 Task: Look for space in Velikiye Luki, Russia from 5th July, 2023 to 11th July, 2023 for 2 adults in price range Rs.8000 to Rs.16000. Place can be entire place with 2 bedrooms having 2 beds and 1 bathroom. Property type can be house, flat, guest house. Booking option can be shelf check-in. Required host language is English.
Action: Mouse pressed left at (411, 100)
Screenshot: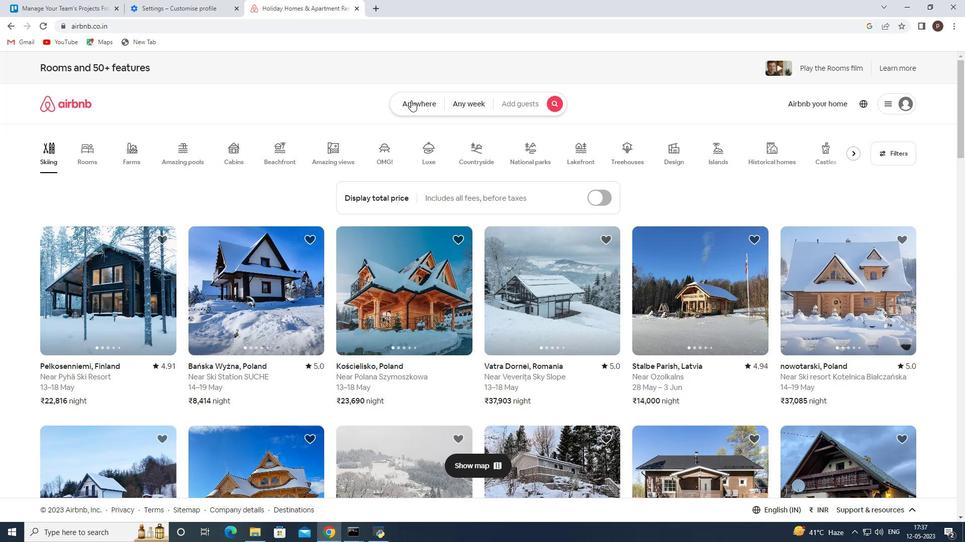 
Action: Mouse moved to (341, 141)
Screenshot: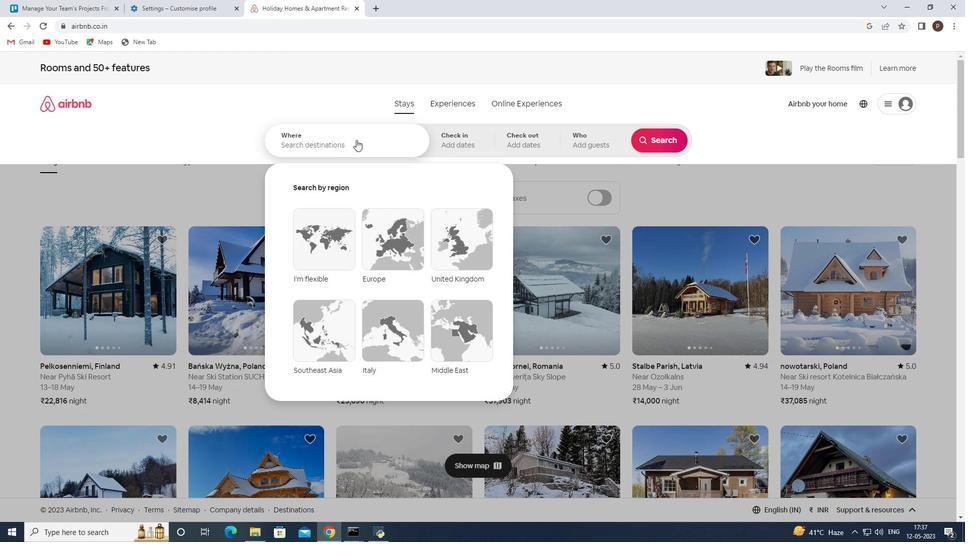 
Action: Mouse pressed left at (341, 141)
Screenshot: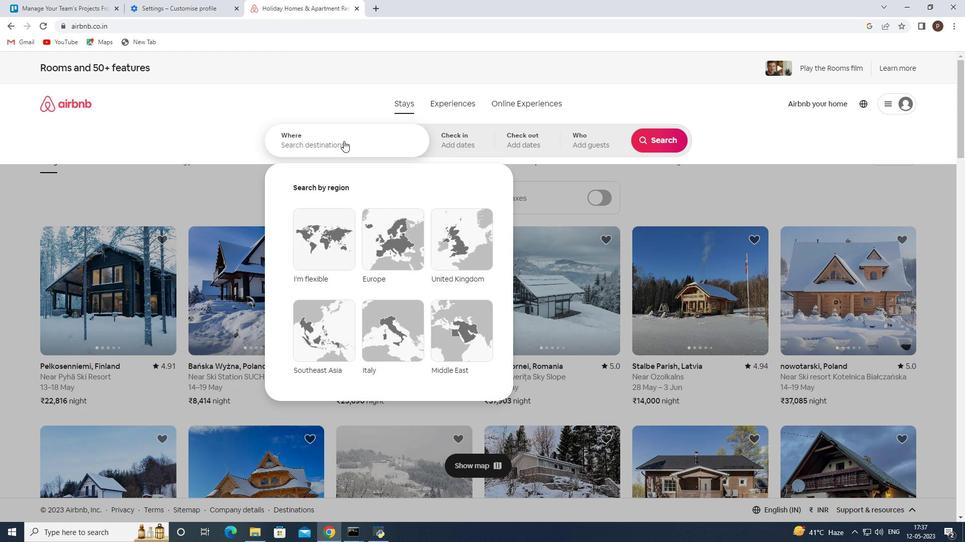 
Action: Mouse moved to (341, 141)
Screenshot: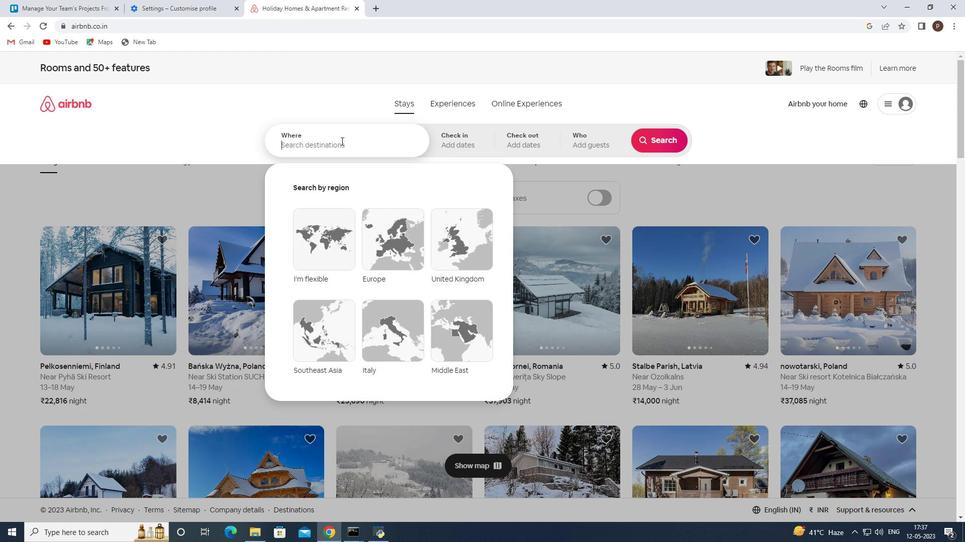 
Action: Key pressed <Key.caps_lock>V<Key.caps_lock>elikiye<Key.space><Key.caps_lock>L<Key.caps_lock>uki
Screenshot: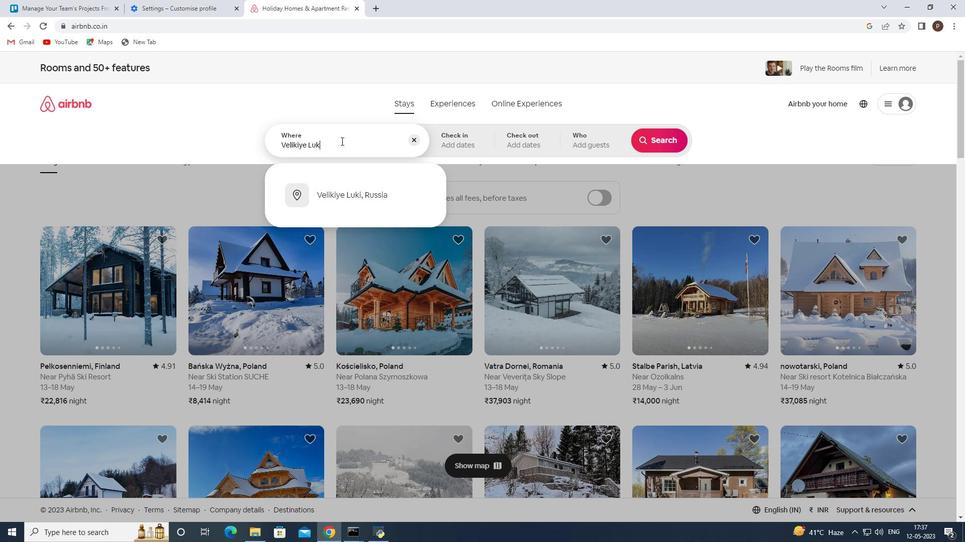
Action: Mouse moved to (343, 194)
Screenshot: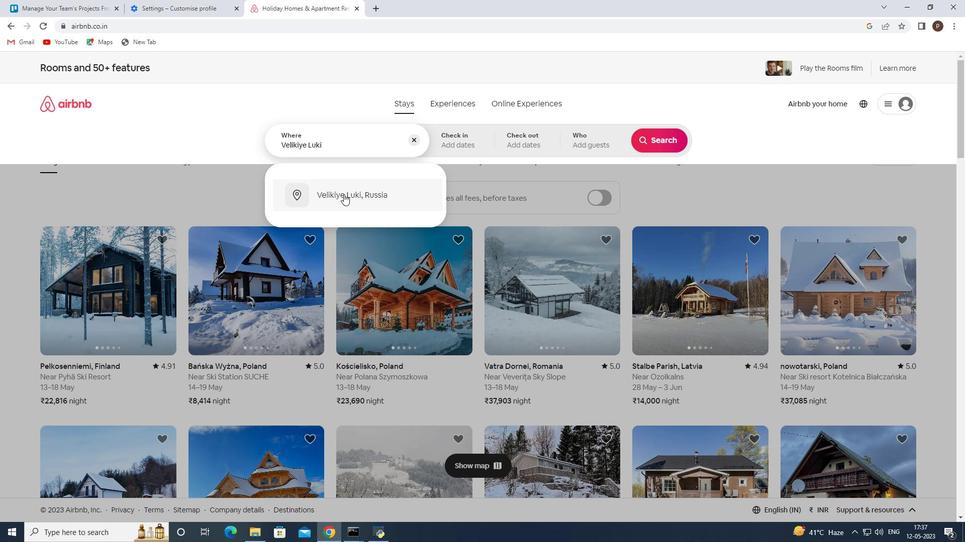 
Action: Mouse pressed left at (343, 194)
Screenshot: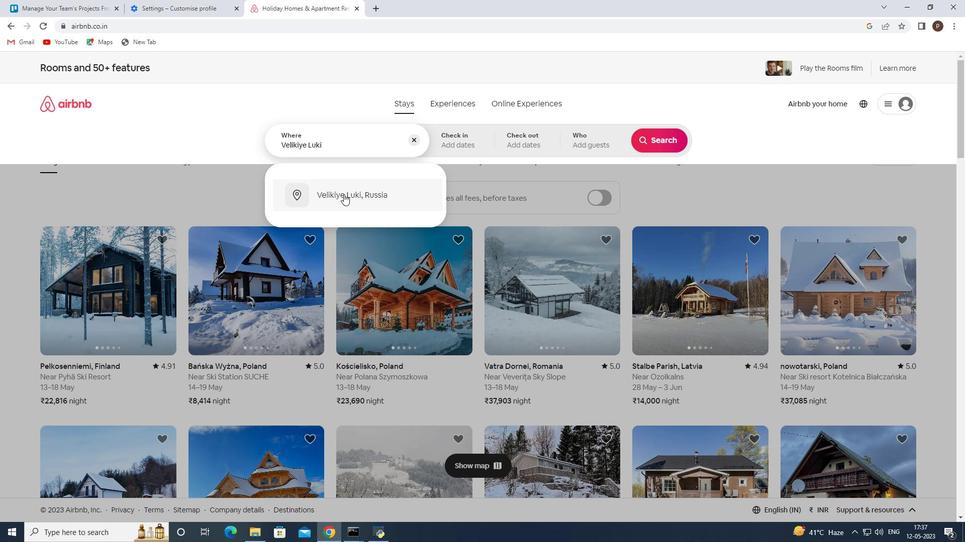 
Action: Mouse moved to (651, 220)
Screenshot: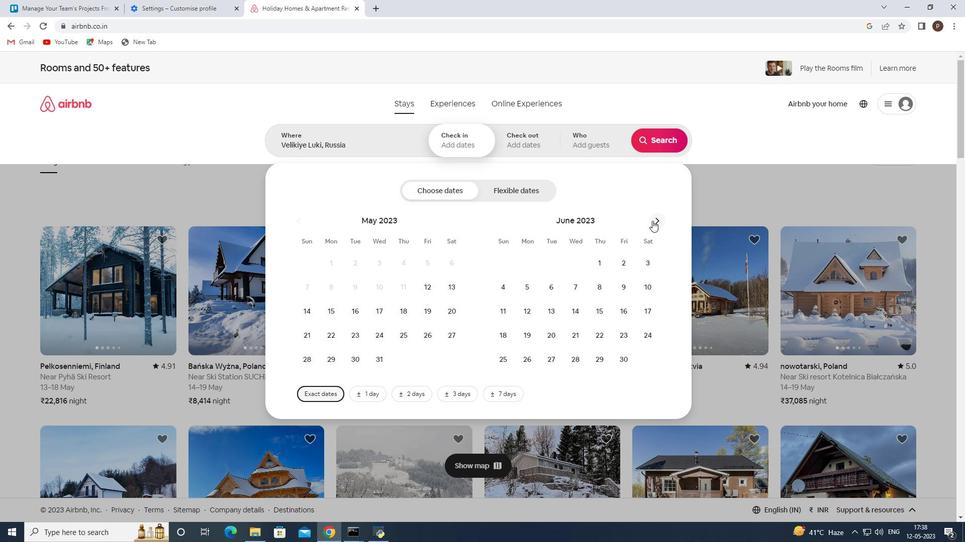 
Action: Mouse pressed left at (651, 220)
Screenshot: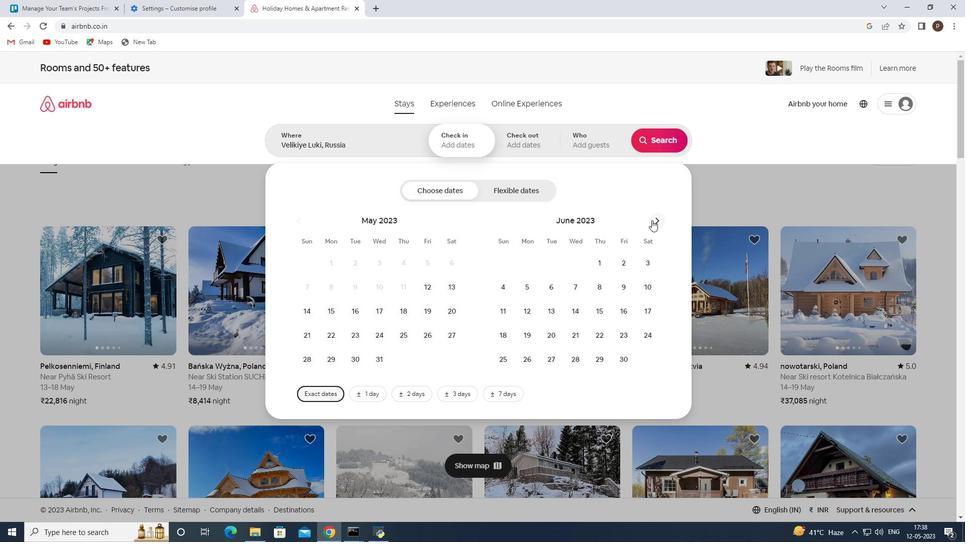 
Action: Mouse moved to (577, 284)
Screenshot: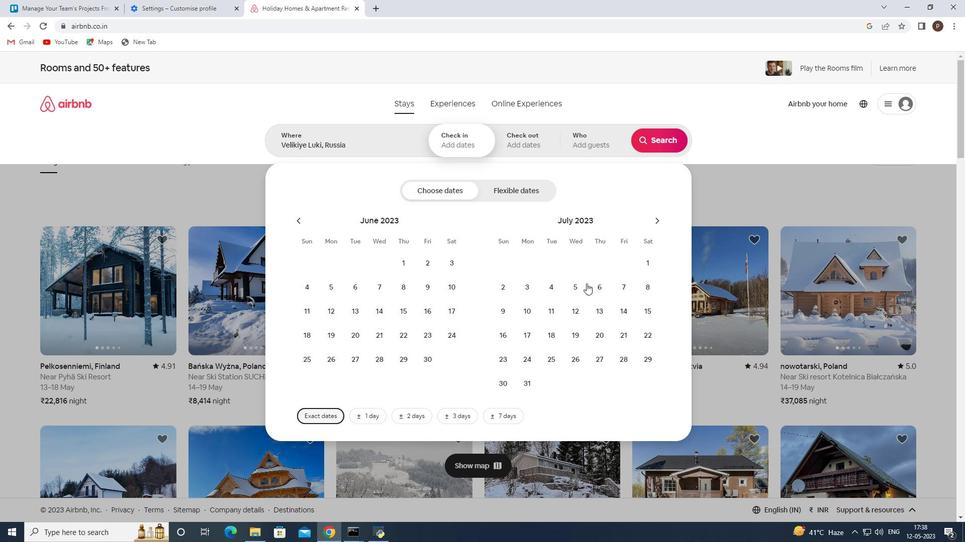 
Action: Mouse pressed left at (577, 284)
Screenshot: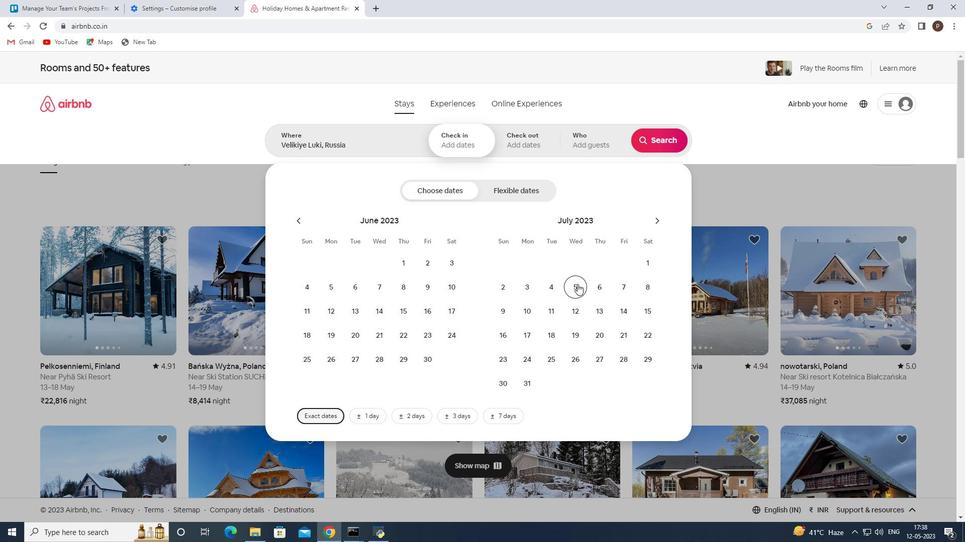 
Action: Mouse moved to (551, 310)
Screenshot: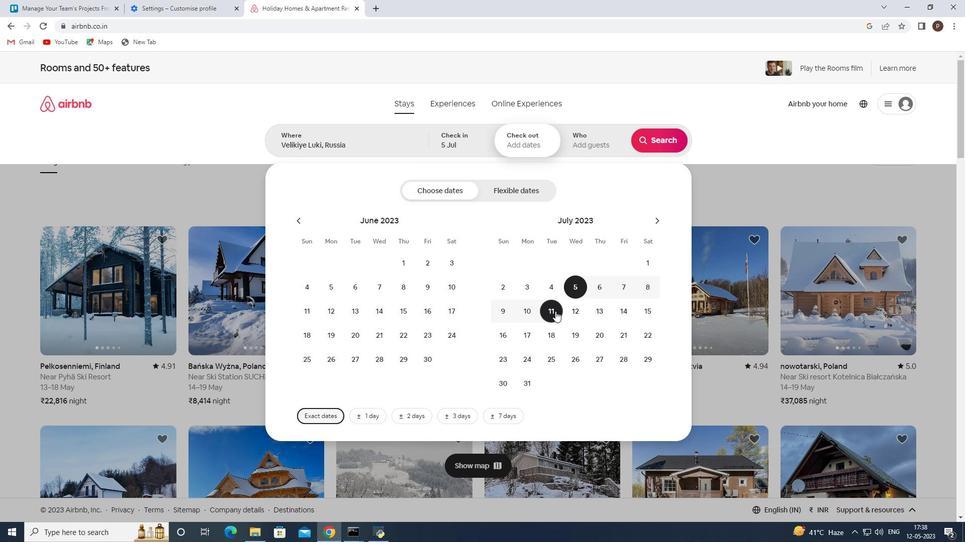 
Action: Mouse pressed left at (551, 310)
Screenshot: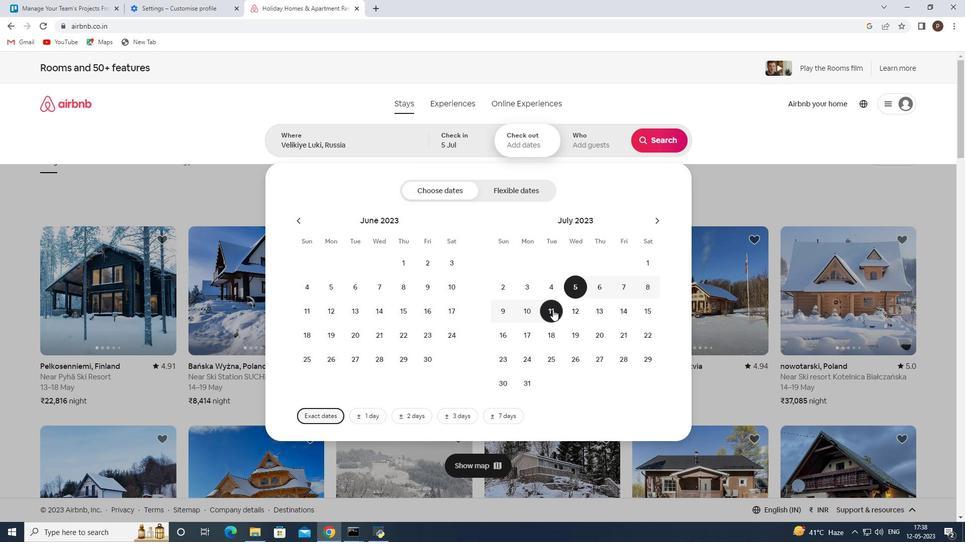 
Action: Mouse moved to (582, 143)
Screenshot: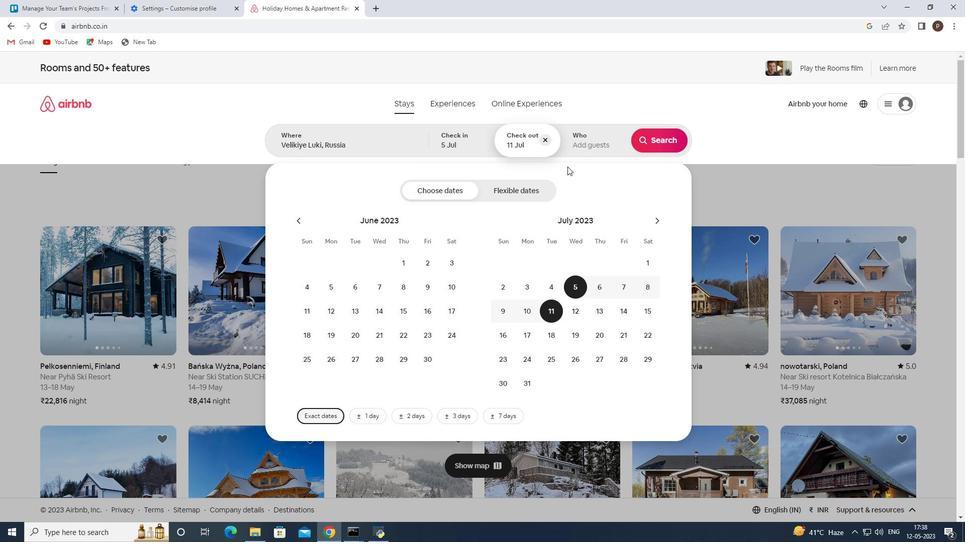 
Action: Mouse pressed left at (582, 143)
Screenshot: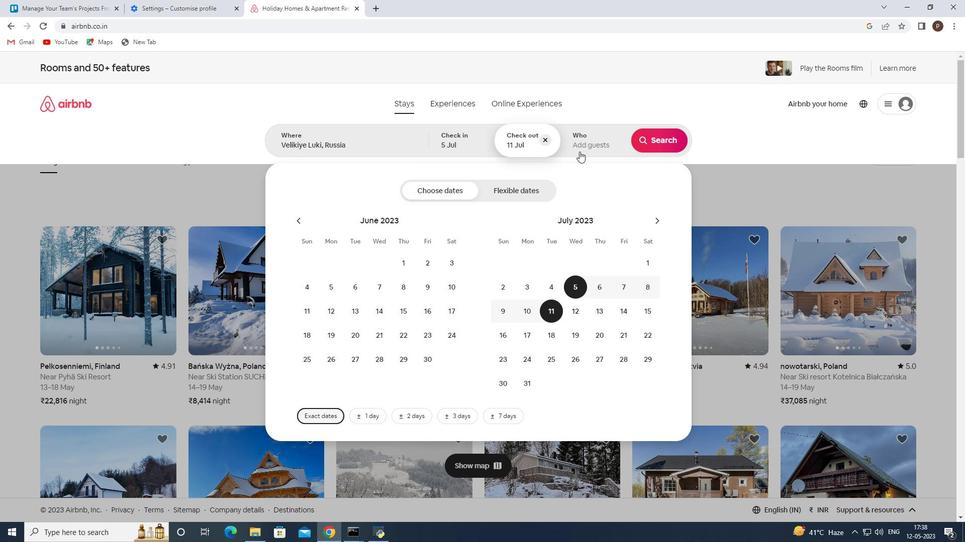 
Action: Mouse moved to (663, 188)
Screenshot: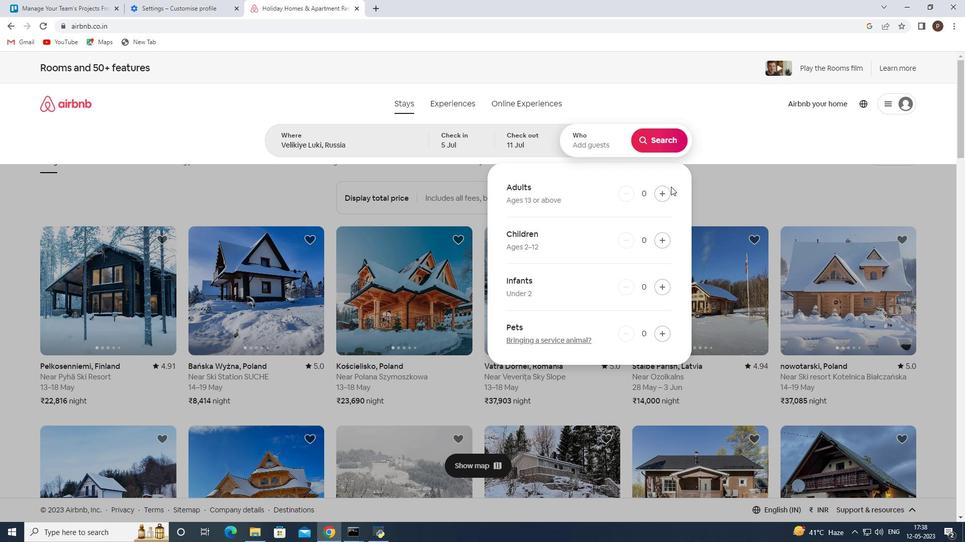 
Action: Mouse pressed left at (663, 188)
Screenshot: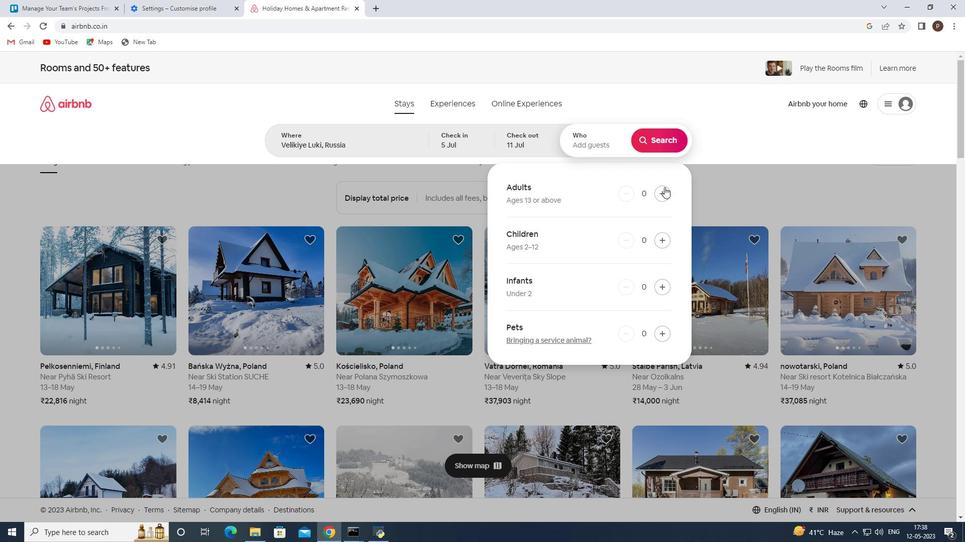 
Action: Mouse pressed left at (663, 188)
Screenshot: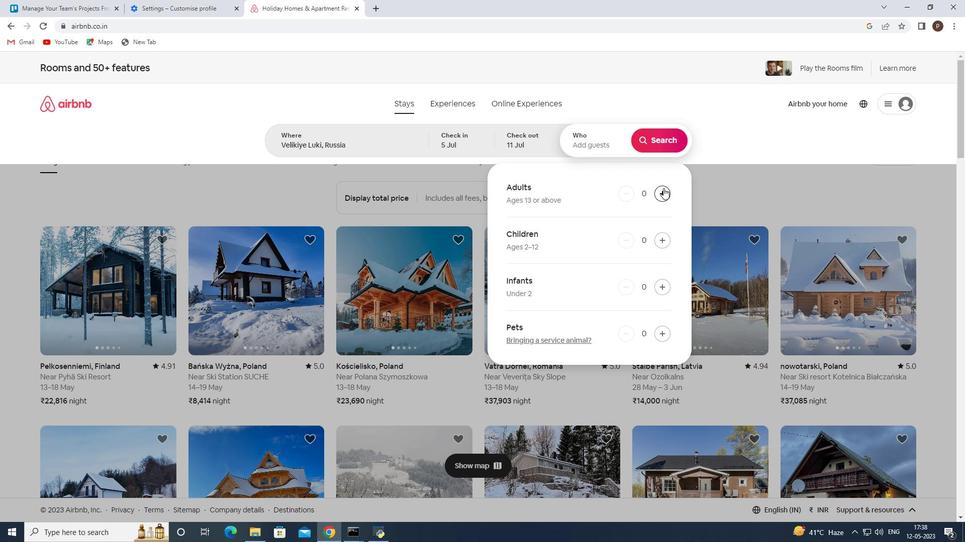 
Action: Mouse moved to (659, 139)
Screenshot: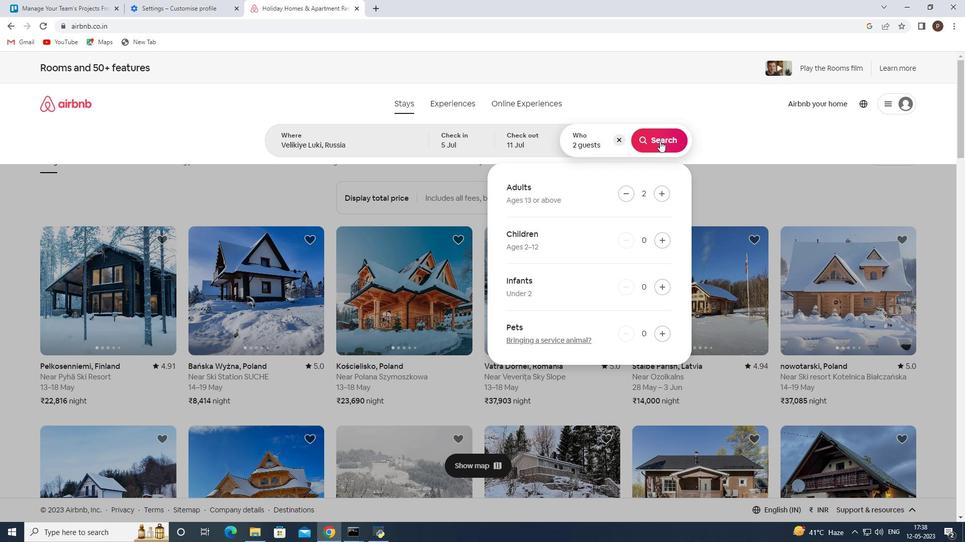 
Action: Mouse pressed left at (659, 139)
Screenshot: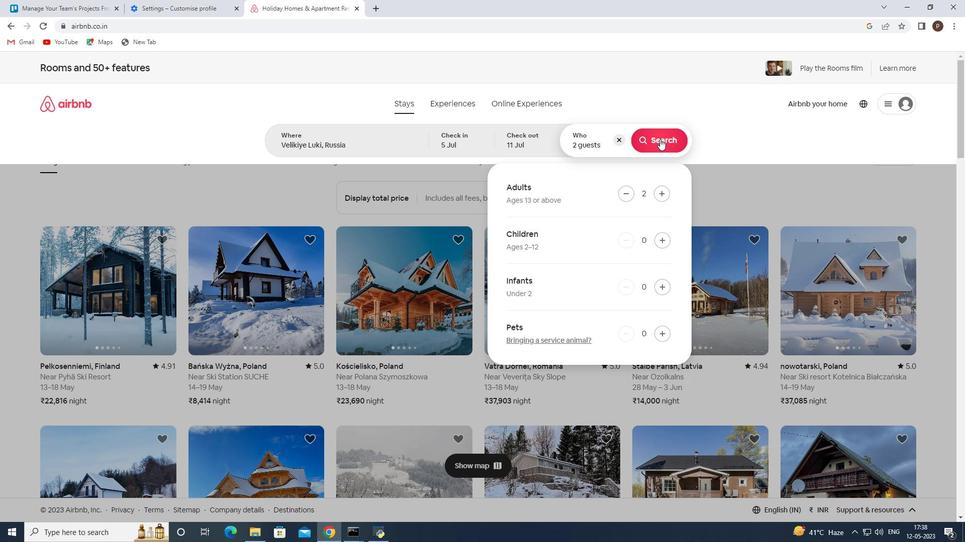 
Action: Mouse moved to (906, 110)
Screenshot: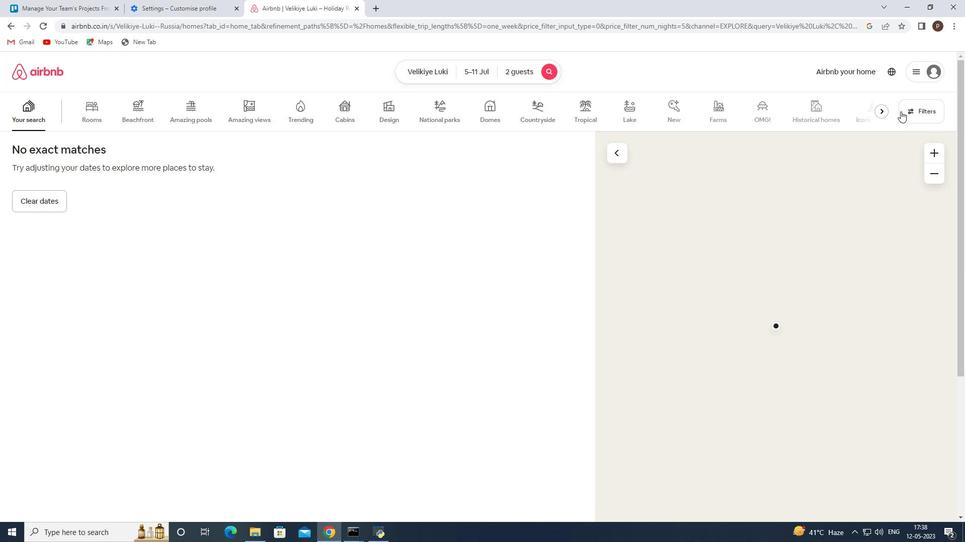 
Action: Mouse pressed left at (906, 110)
Screenshot: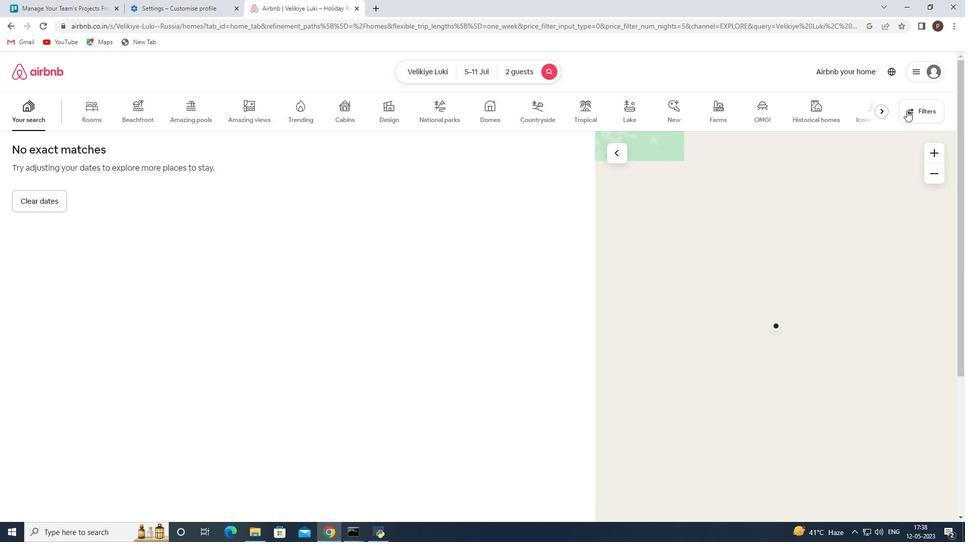 
Action: Mouse moved to (338, 360)
Screenshot: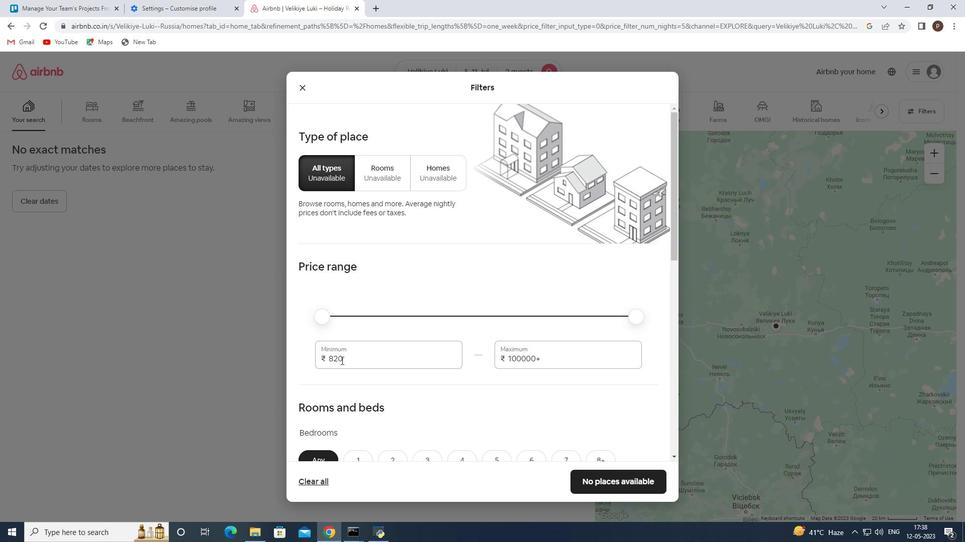 
Action: Mouse pressed left at (338, 360)
Screenshot: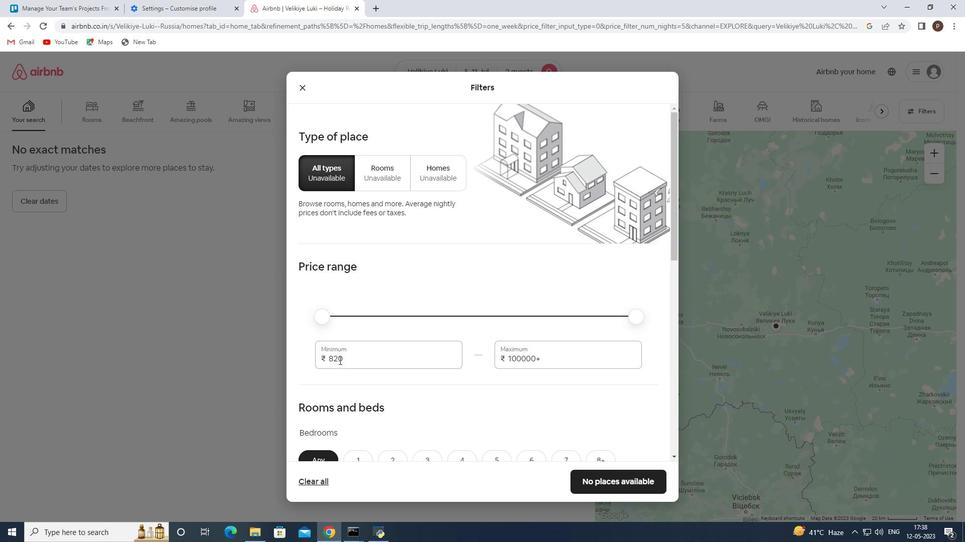 
Action: Mouse pressed left at (338, 360)
Screenshot: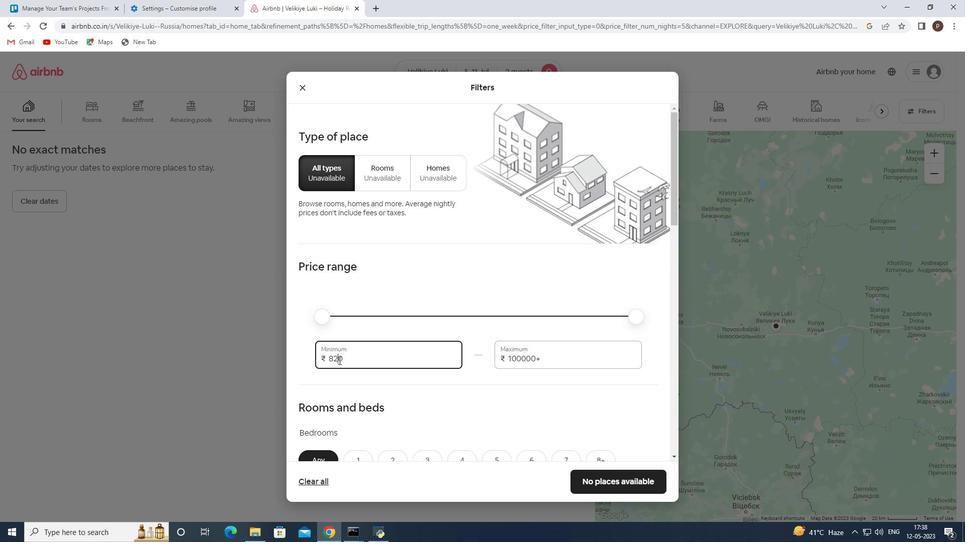 
Action: Key pressed 8000<Key.tab>16000
Screenshot: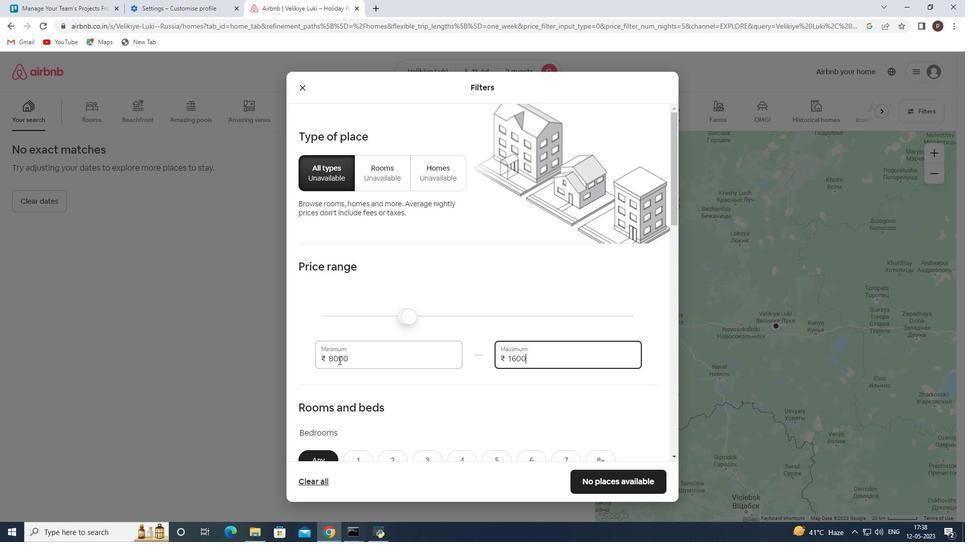 
Action: Mouse moved to (346, 362)
Screenshot: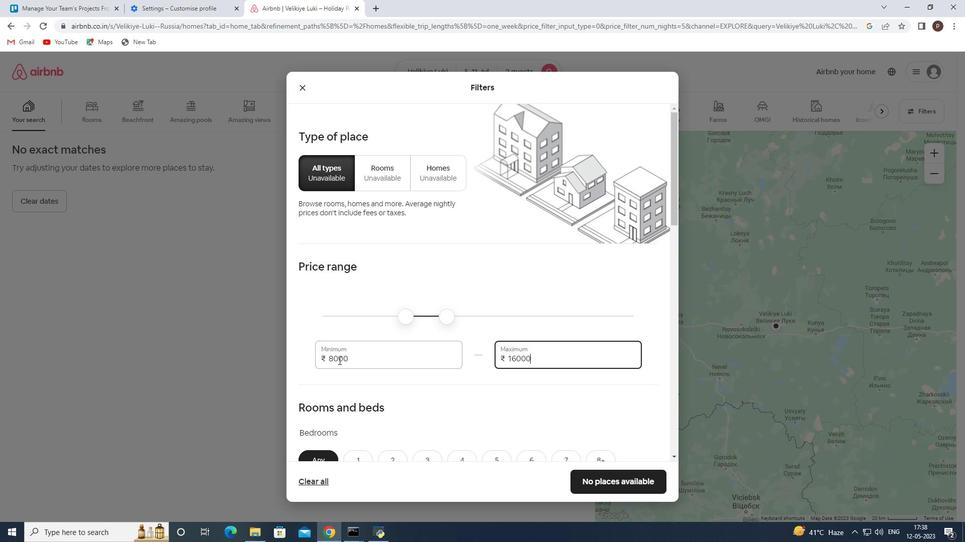 
Action: Mouse scrolled (346, 362) with delta (0, 0)
Screenshot: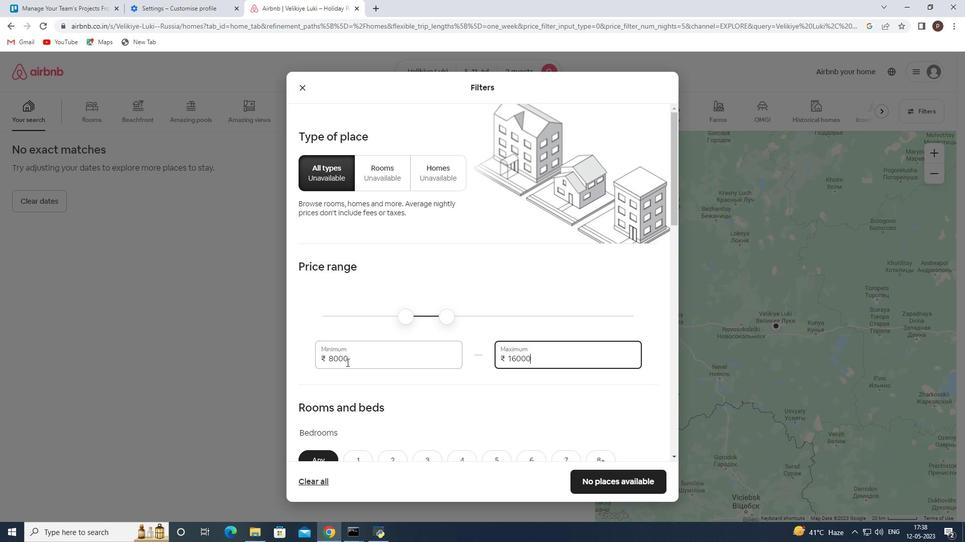 
Action: Mouse scrolled (346, 362) with delta (0, 0)
Screenshot: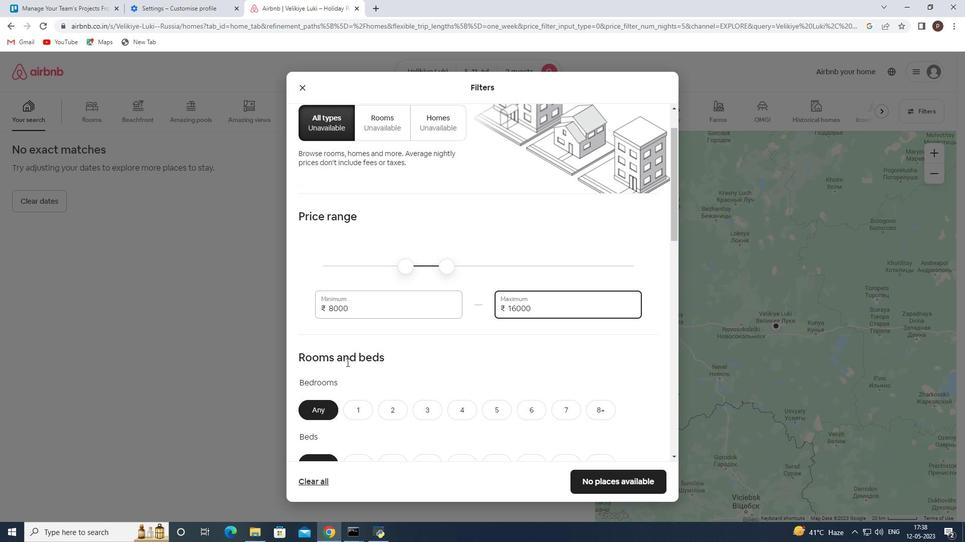 
Action: Mouse scrolled (346, 362) with delta (0, 0)
Screenshot: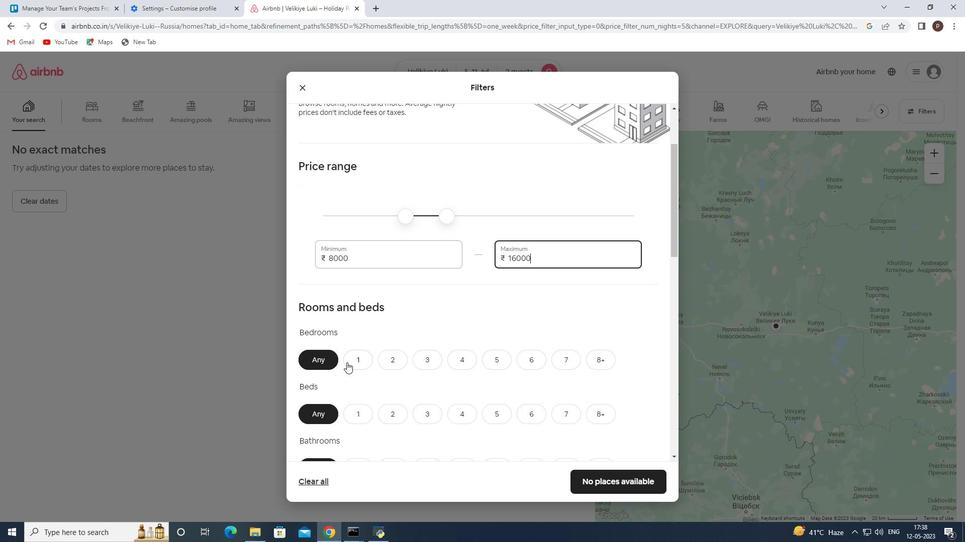 
Action: Mouse moved to (389, 308)
Screenshot: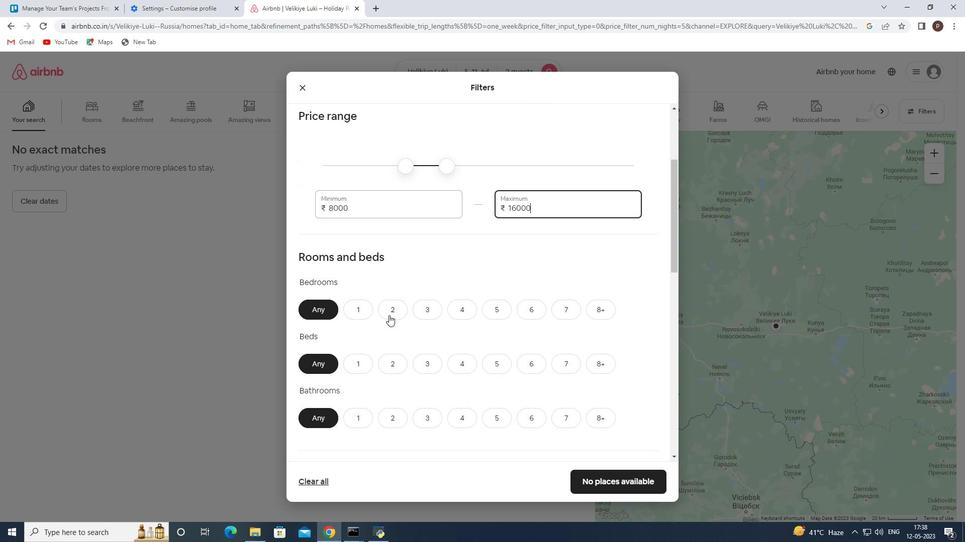 
Action: Mouse pressed left at (389, 308)
Screenshot: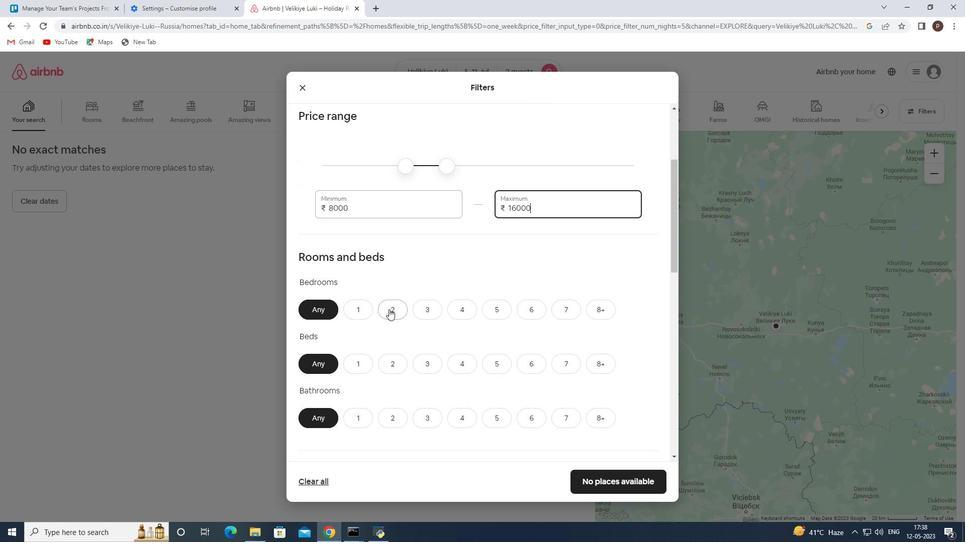 
Action: Mouse moved to (390, 363)
Screenshot: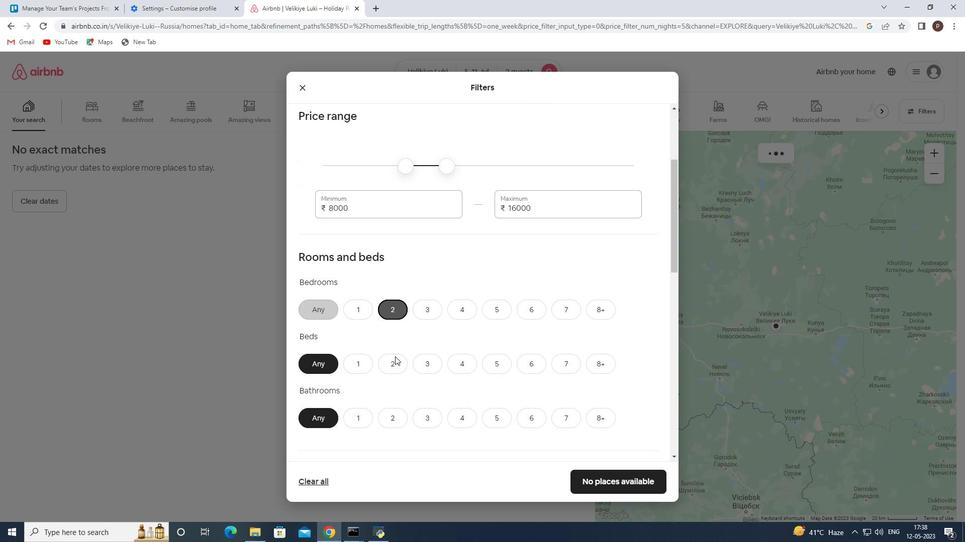 
Action: Mouse pressed left at (390, 363)
Screenshot: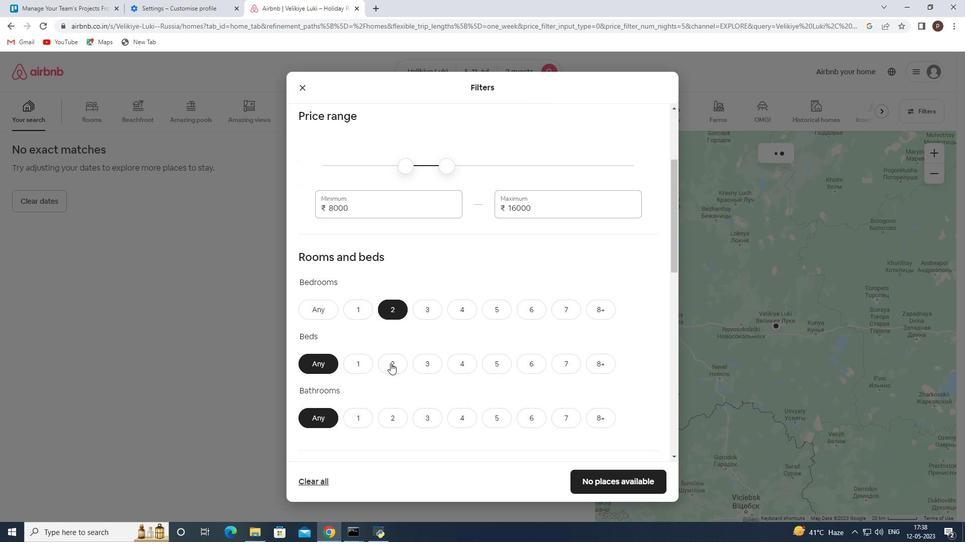
Action: Mouse moved to (355, 413)
Screenshot: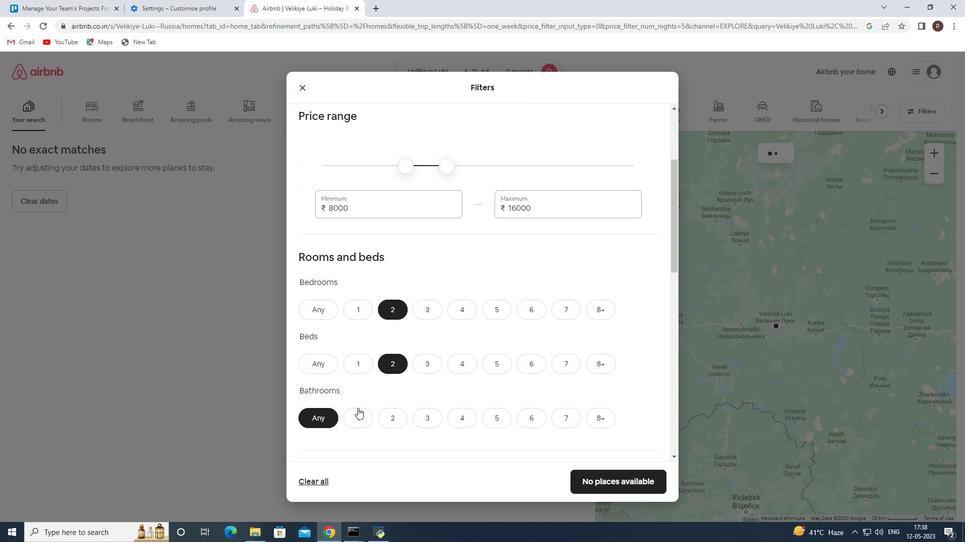 
Action: Mouse pressed left at (355, 413)
Screenshot: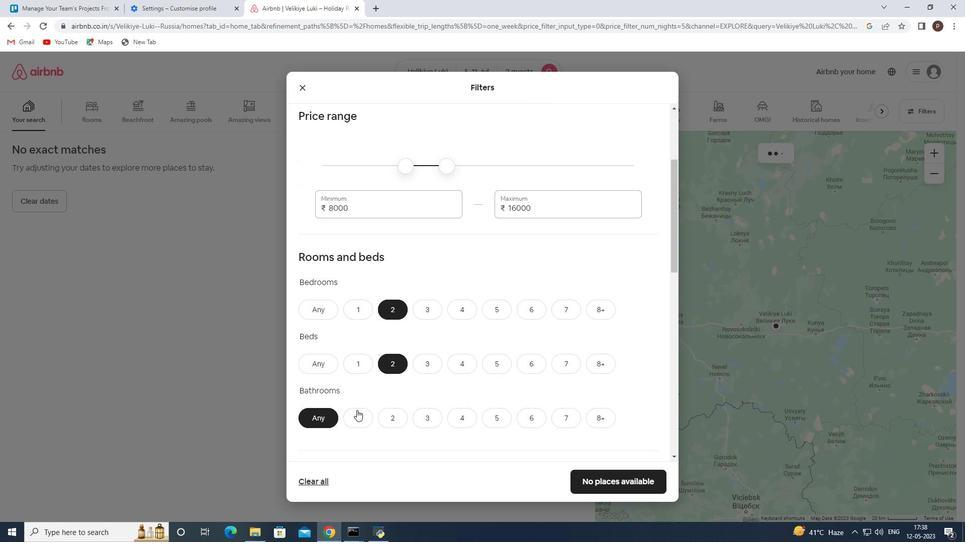 
Action: Mouse scrolled (355, 413) with delta (0, 0)
Screenshot: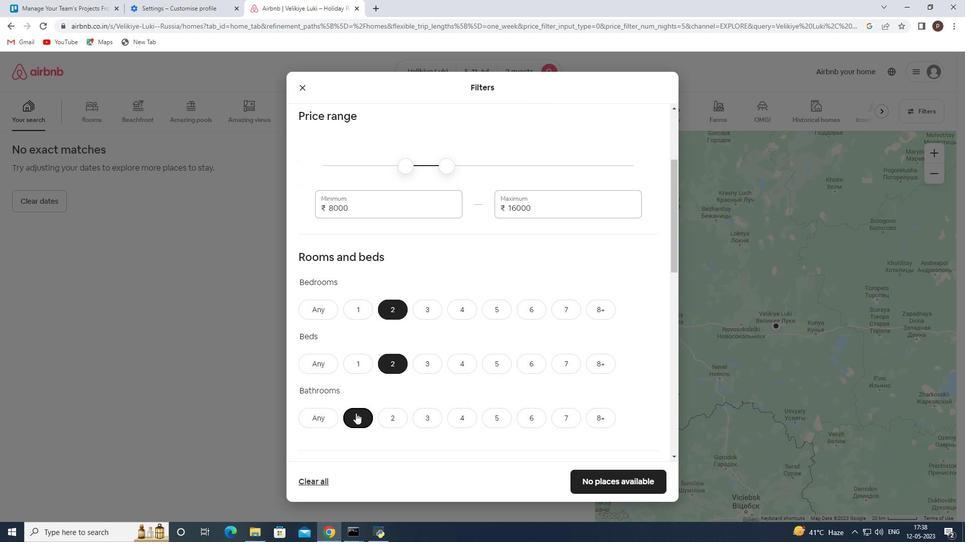 
Action: Mouse scrolled (355, 413) with delta (0, 0)
Screenshot: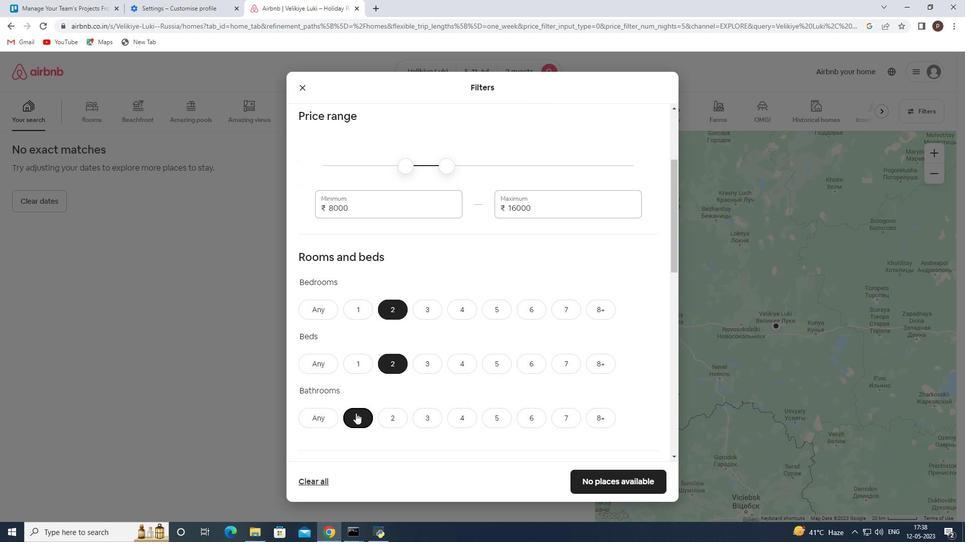
Action: Mouse moved to (417, 352)
Screenshot: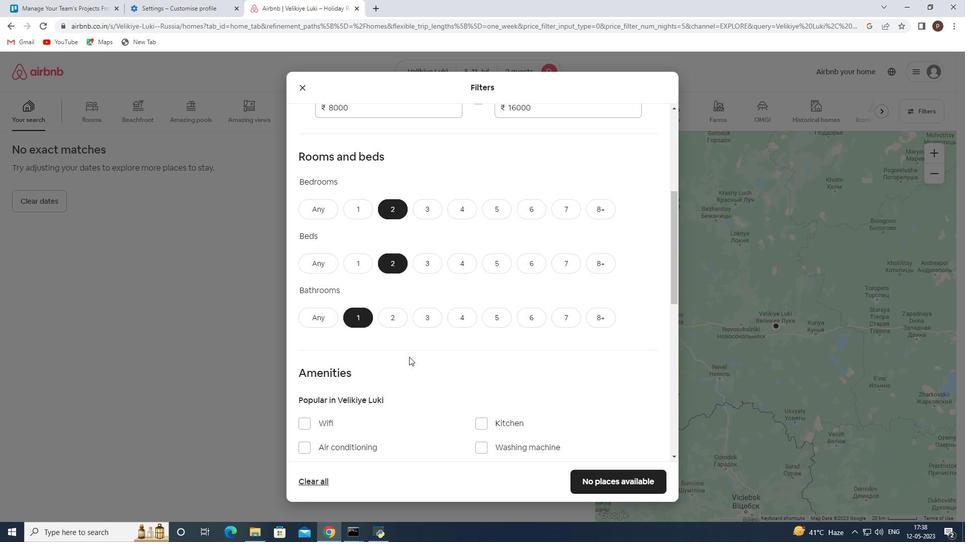 
Action: Mouse scrolled (417, 351) with delta (0, 0)
Screenshot: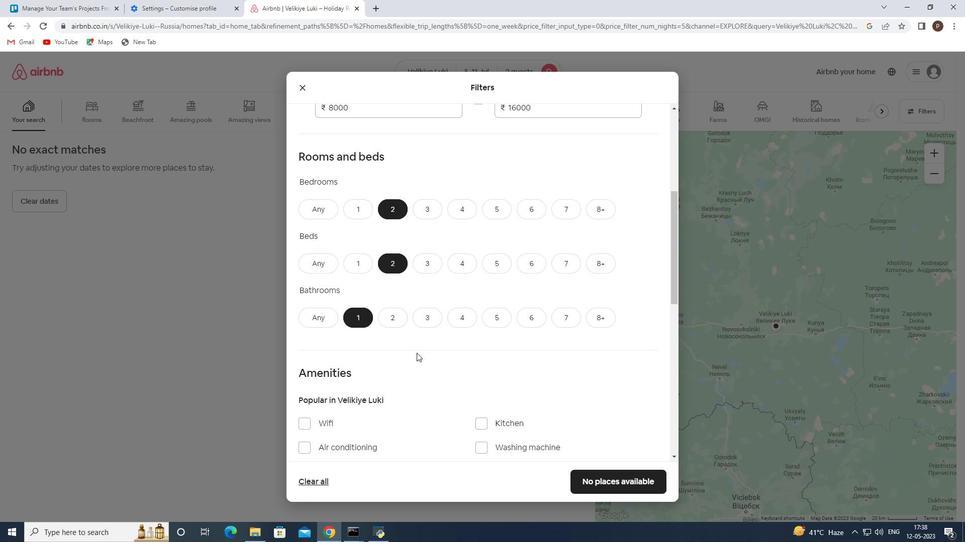
Action: Mouse scrolled (417, 351) with delta (0, 0)
Screenshot: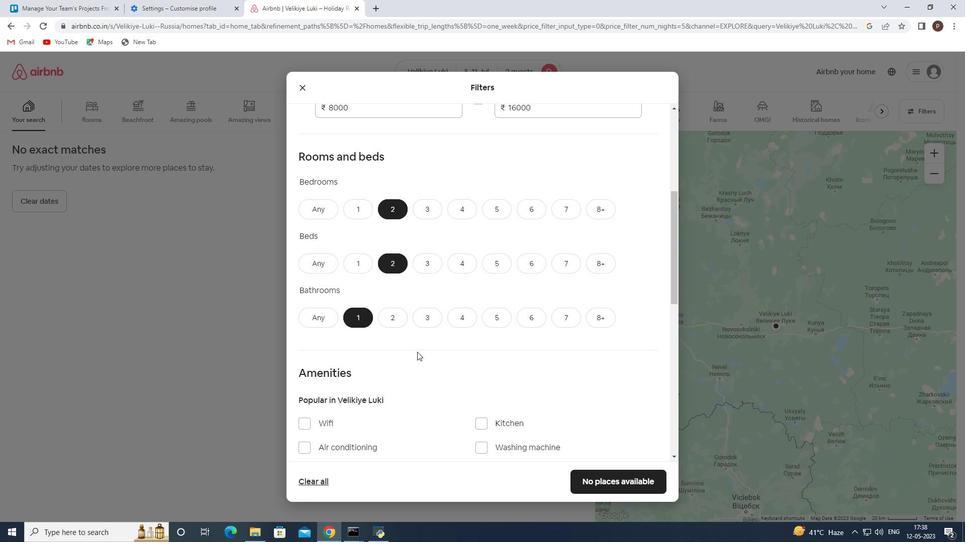 
Action: Mouse scrolled (417, 351) with delta (0, 0)
Screenshot: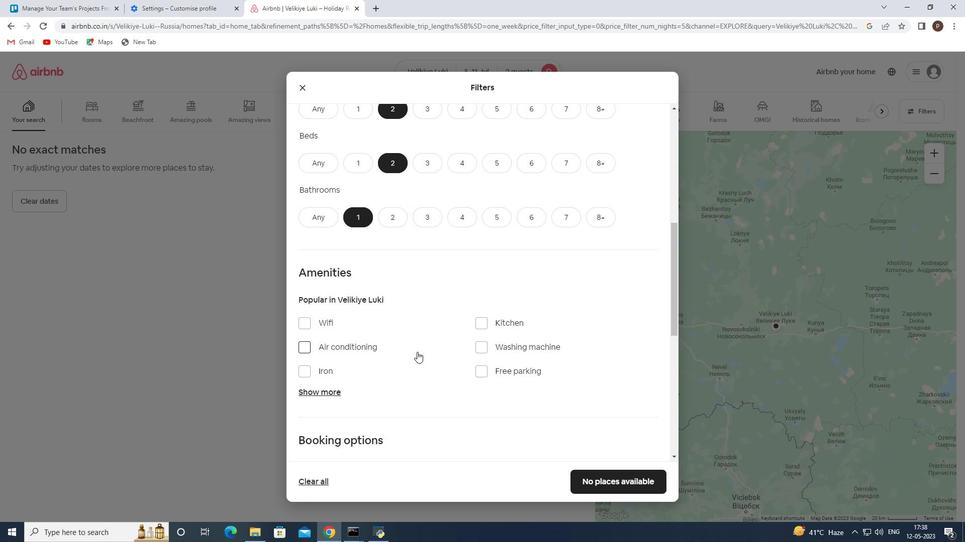 
Action: Mouse scrolled (417, 351) with delta (0, 0)
Screenshot: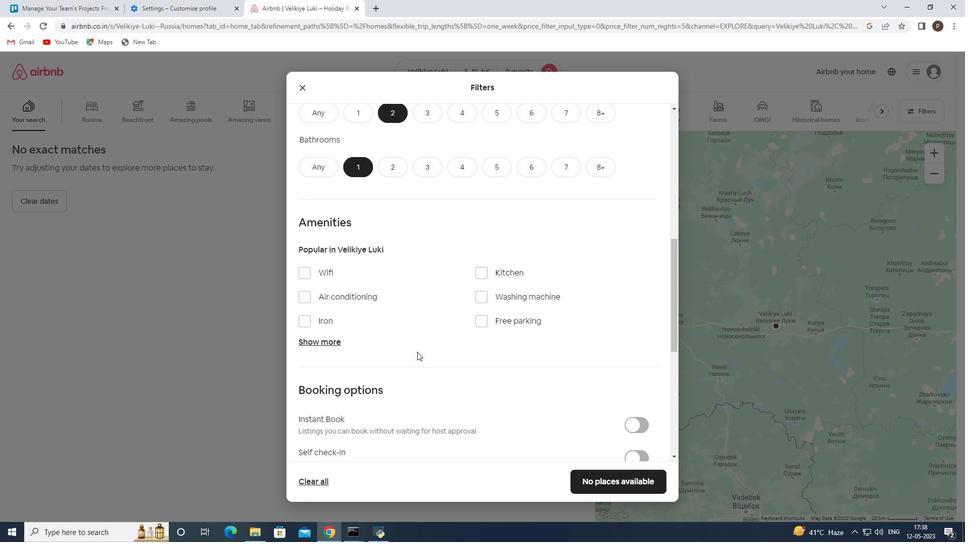 
Action: Mouse scrolled (417, 351) with delta (0, 0)
Screenshot: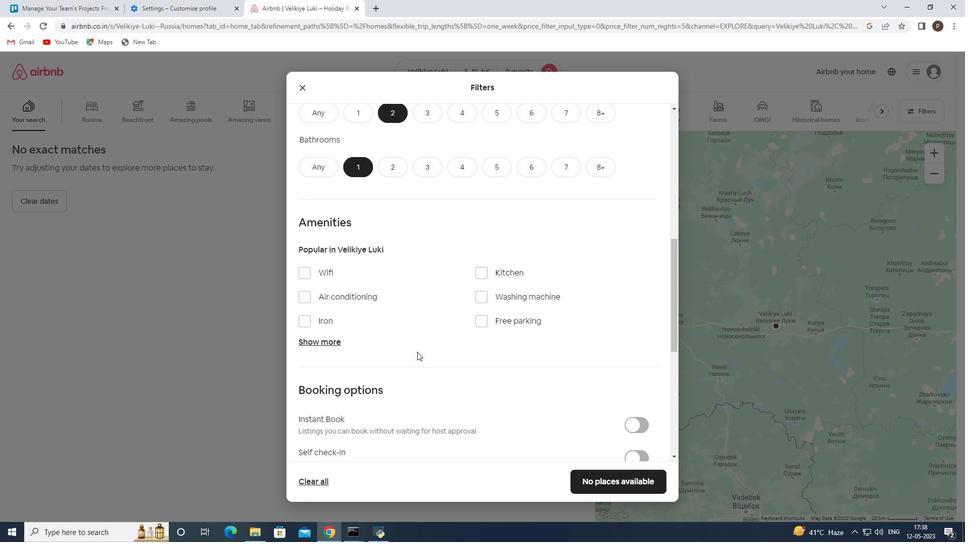 
Action: Mouse moved to (435, 344)
Screenshot: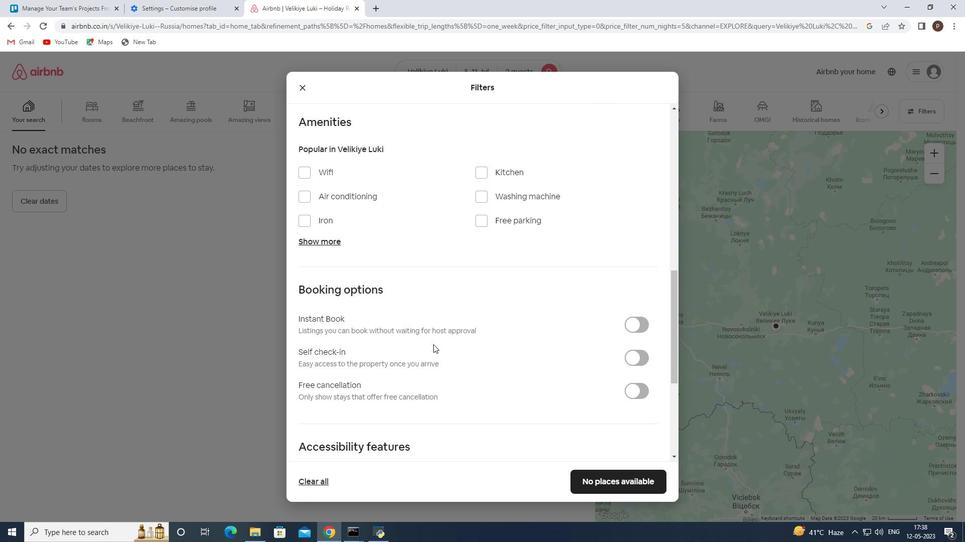 
Action: Mouse scrolled (435, 343) with delta (0, 0)
Screenshot: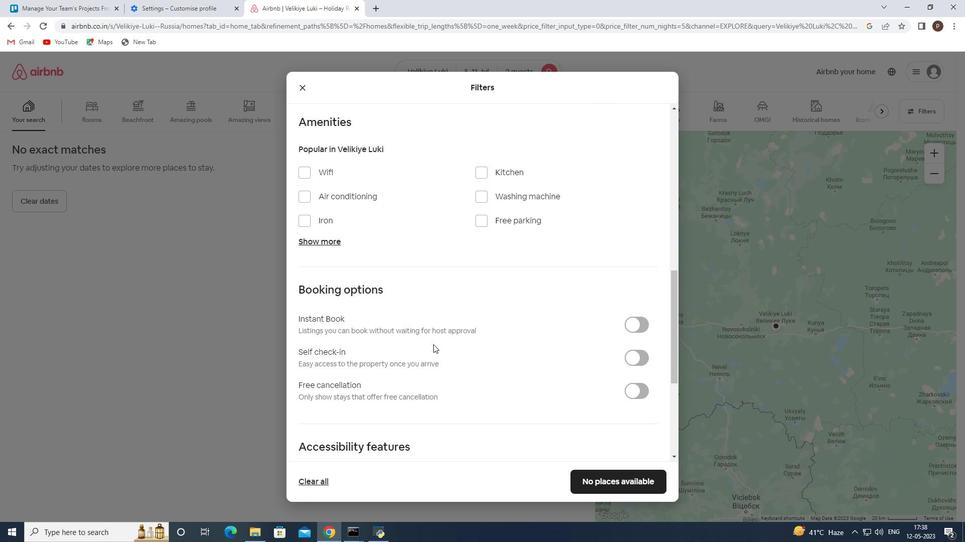 
Action: Mouse moved to (636, 305)
Screenshot: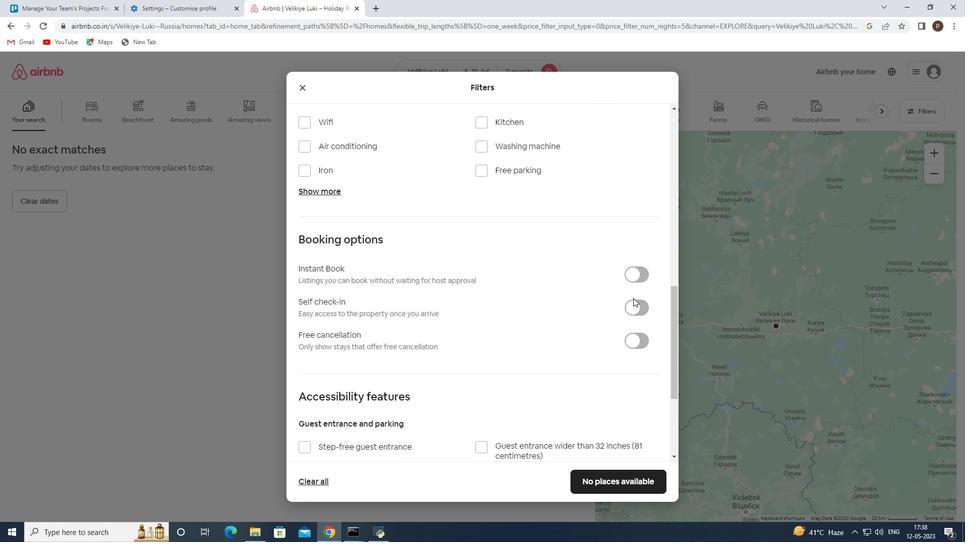
Action: Mouse pressed left at (636, 305)
Screenshot: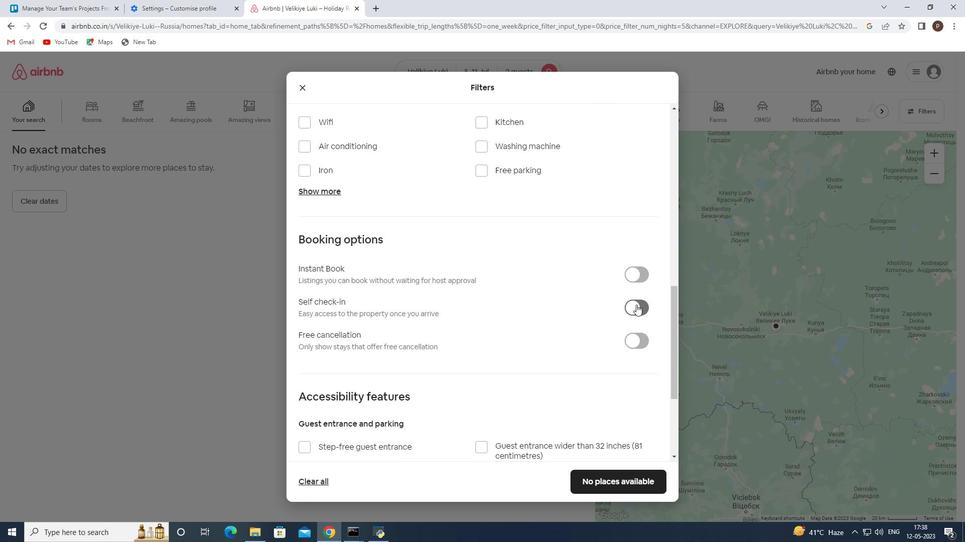 
Action: Mouse moved to (565, 309)
Screenshot: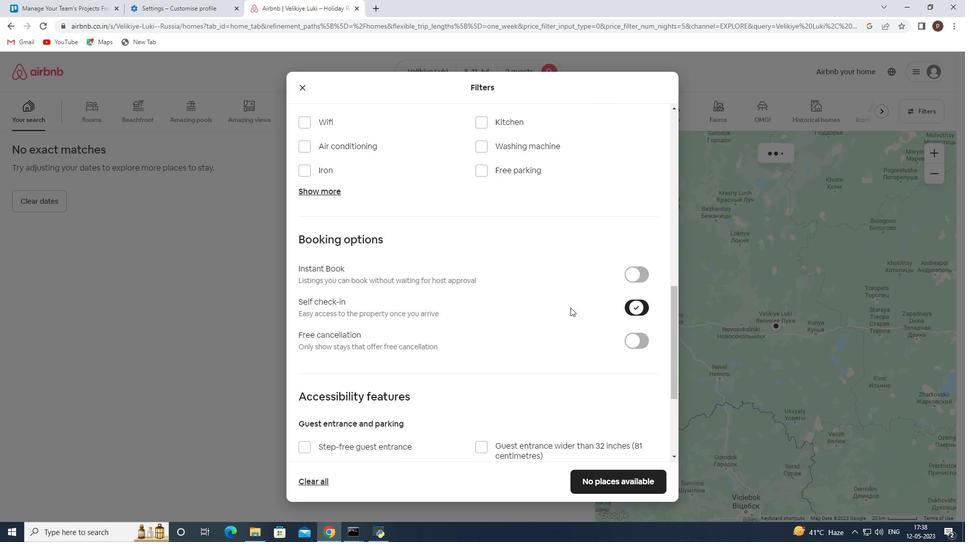
Action: Mouse scrolled (565, 309) with delta (0, 0)
Screenshot: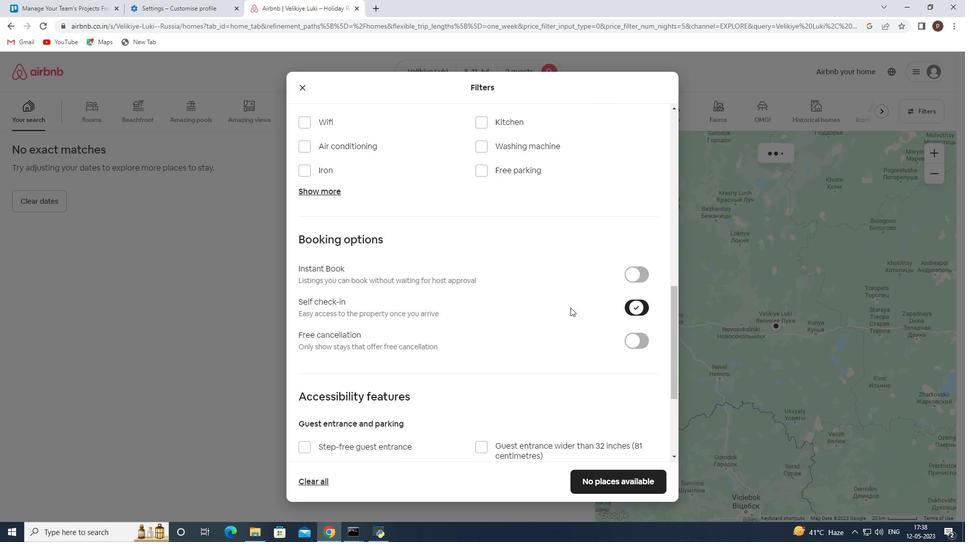 
Action: Mouse scrolled (565, 309) with delta (0, 0)
Screenshot: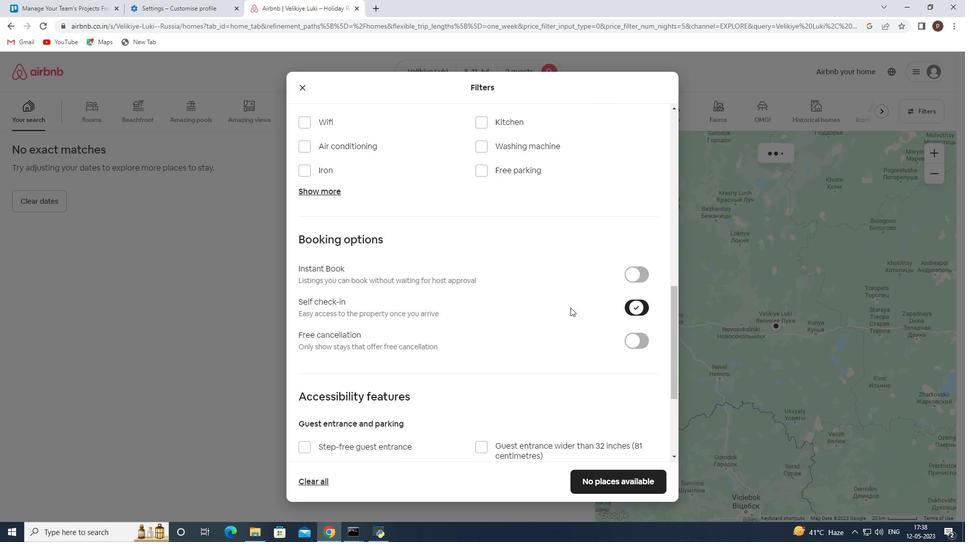 
Action: Mouse scrolled (565, 309) with delta (0, 0)
Screenshot: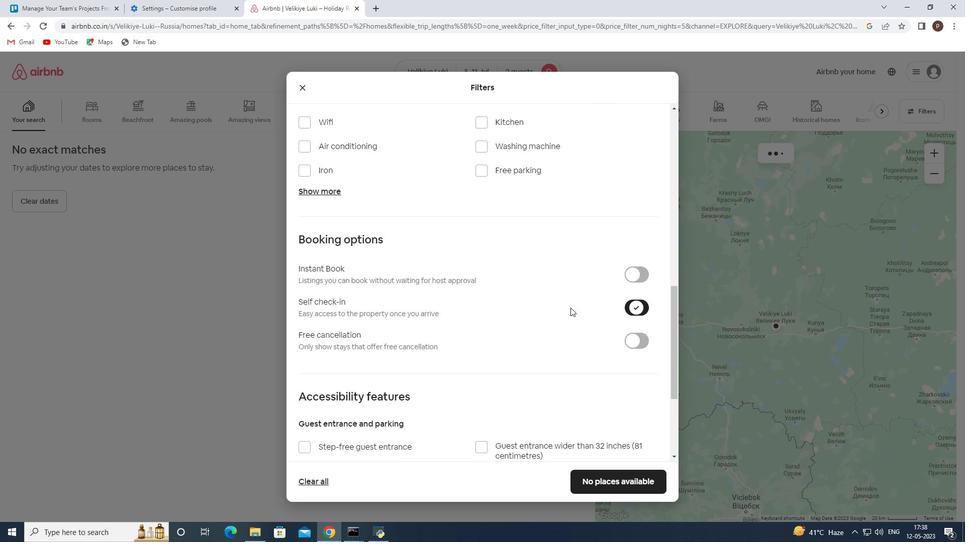 
Action: Mouse scrolled (565, 309) with delta (0, 0)
Screenshot: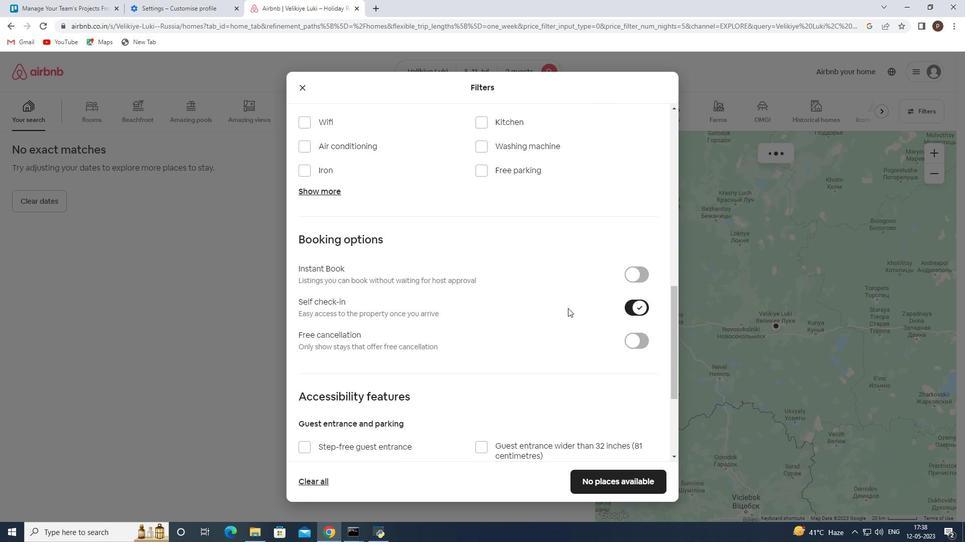 
Action: Mouse moved to (537, 309)
Screenshot: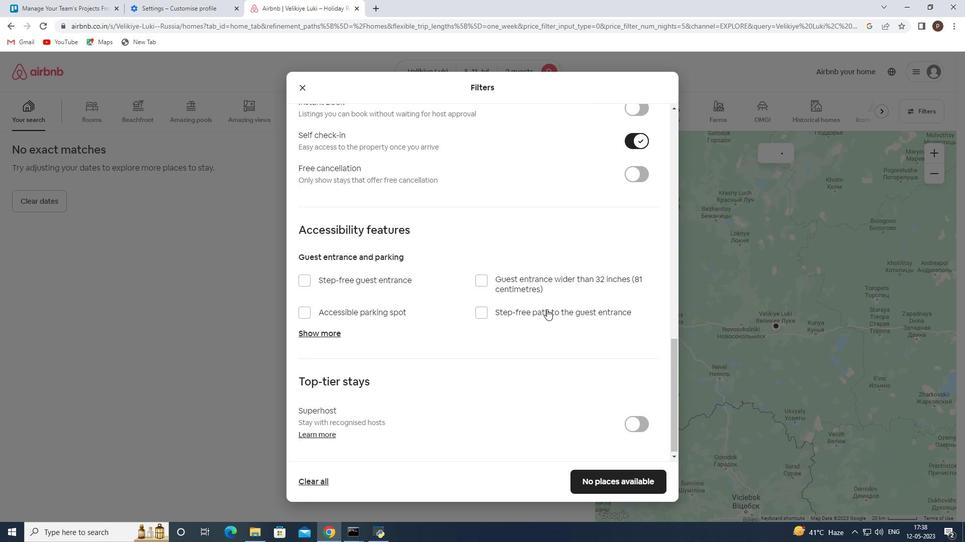 
Action: Mouse scrolled (537, 309) with delta (0, 0)
Screenshot: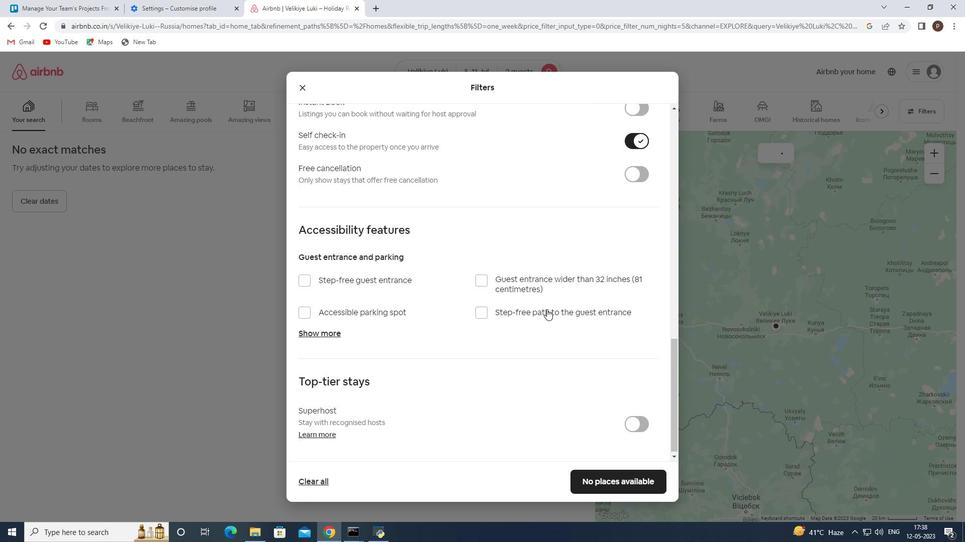 
Action: Mouse moved to (536, 310)
Screenshot: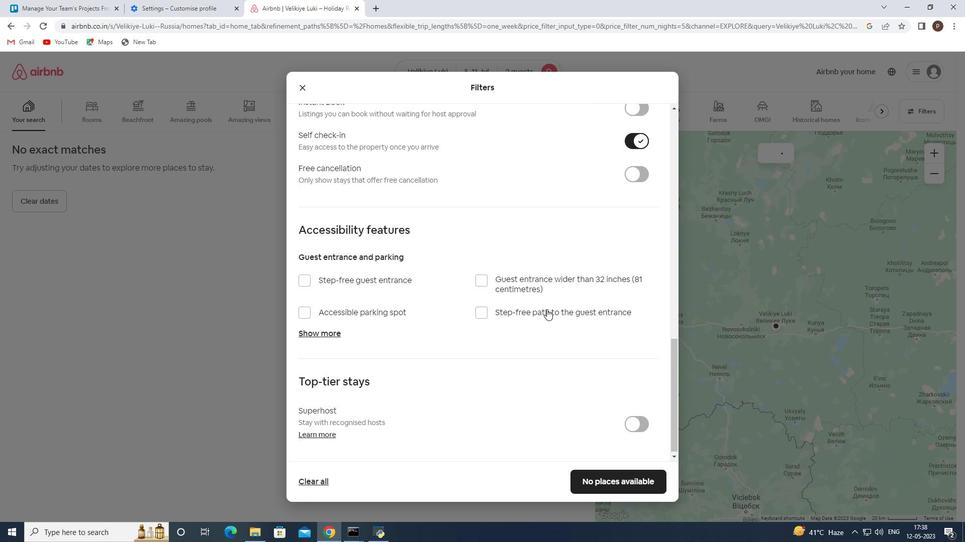 
Action: Mouse scrolled (536, 310) with delta (0, 0)
Screenshot: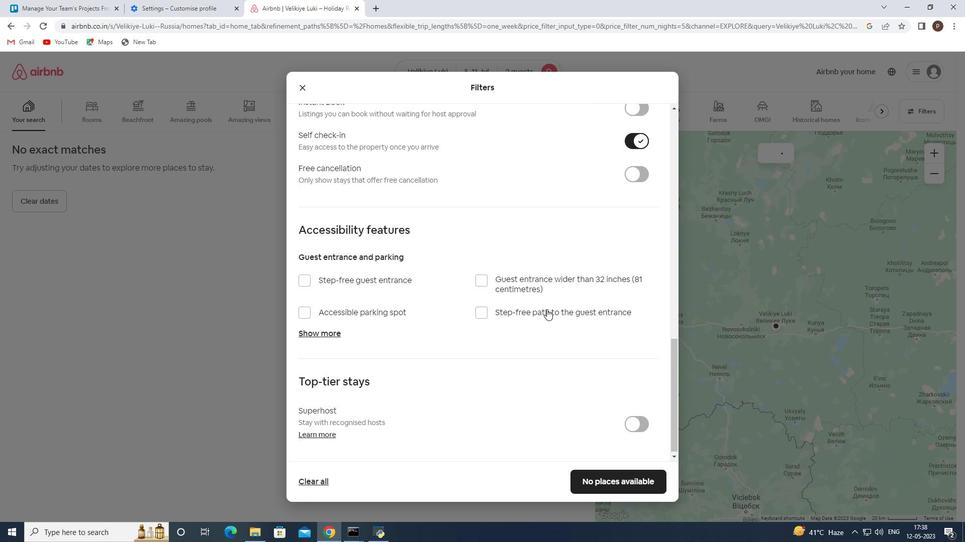 
Action: Mouse scrolled (536, 310) with delta (0, 0)
Screenshot: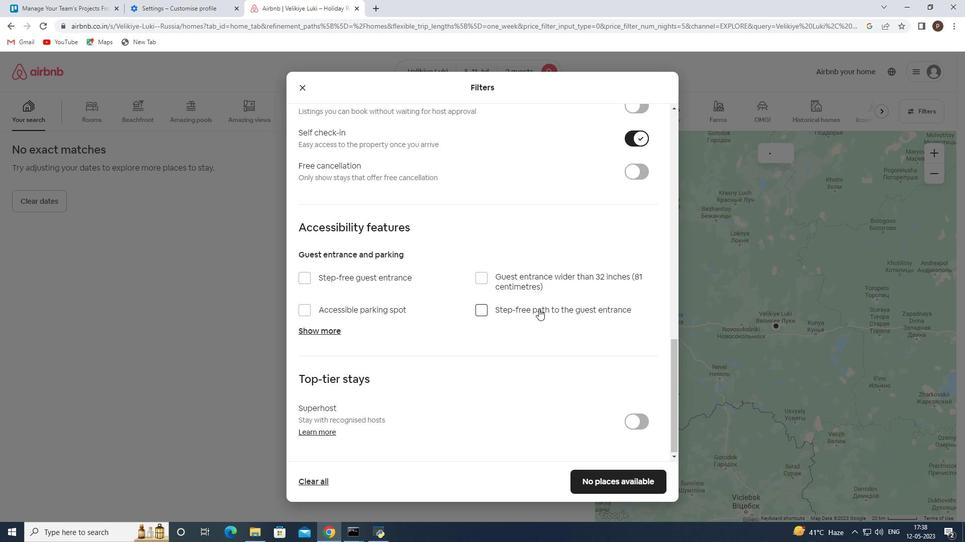 
Action: Mouse scrolled (536, 310) with delta (0, 0)
Screenshot: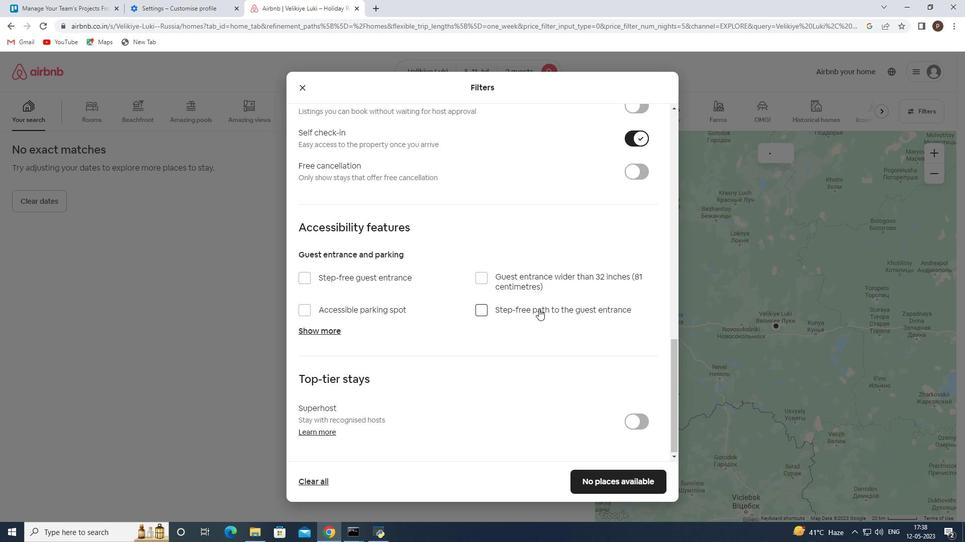 
Action: Mouse scrolled (536, 310) with delta (0, 0)
Screenshot: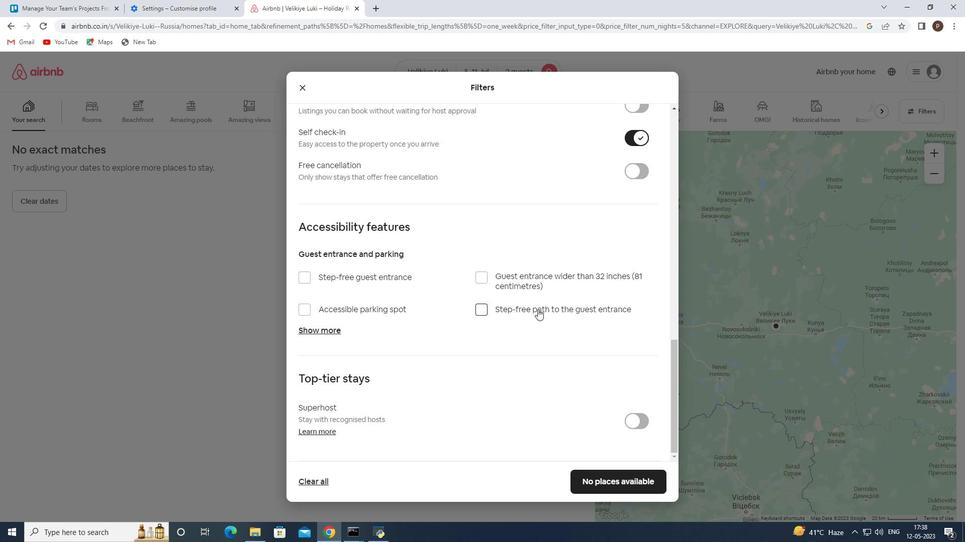 
Action: Mouse moved to (463, 360)
Screenshot: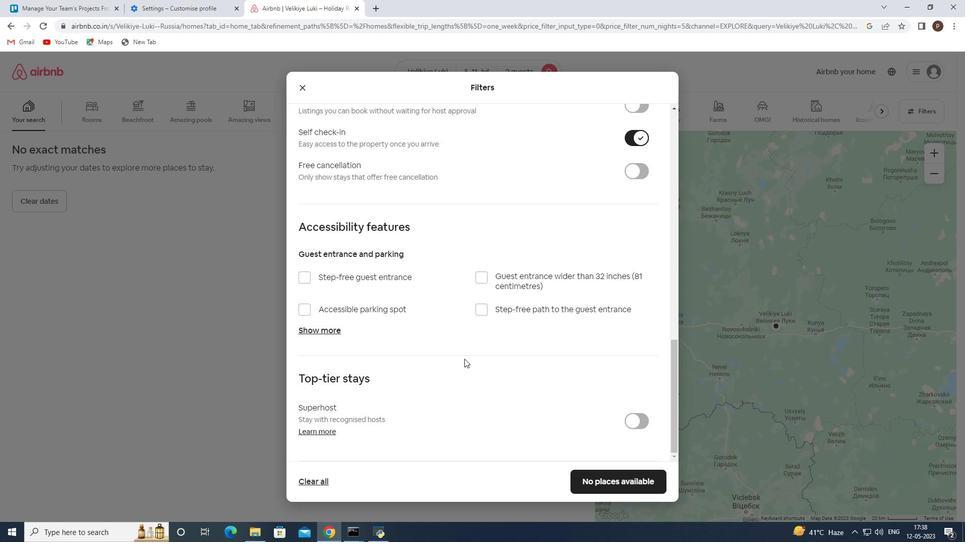 
Action: Mouse scrolled (463, 360) with delta (0, 0)
Screenshot: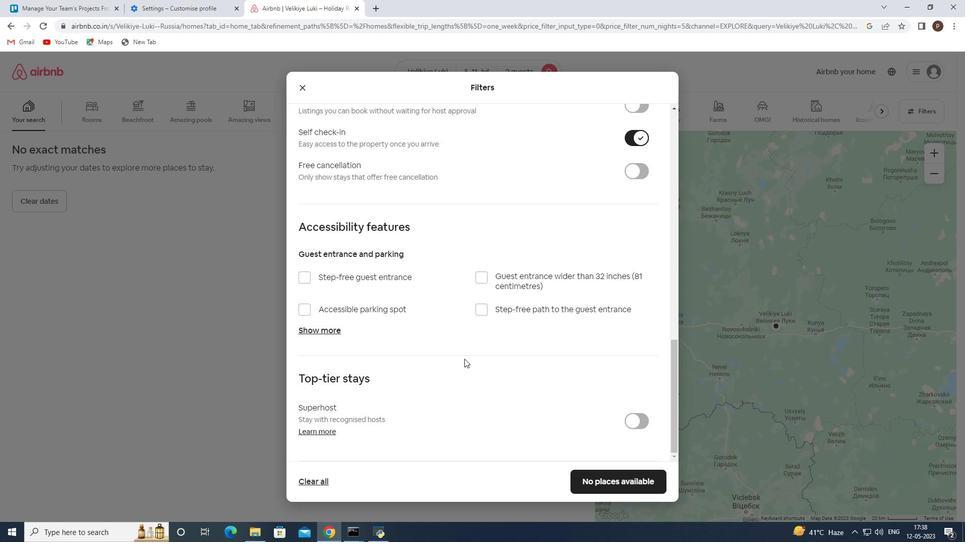 
Action: Mouse moved to (463, 361)
Screenshot: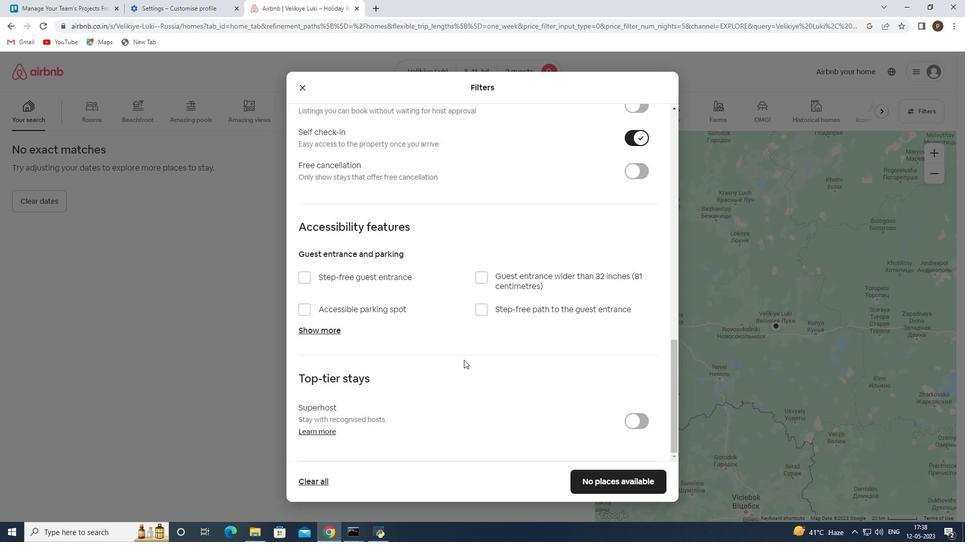 
Action: Mouse scrolled (463, 360) with delta (0, 0)
Screenshot: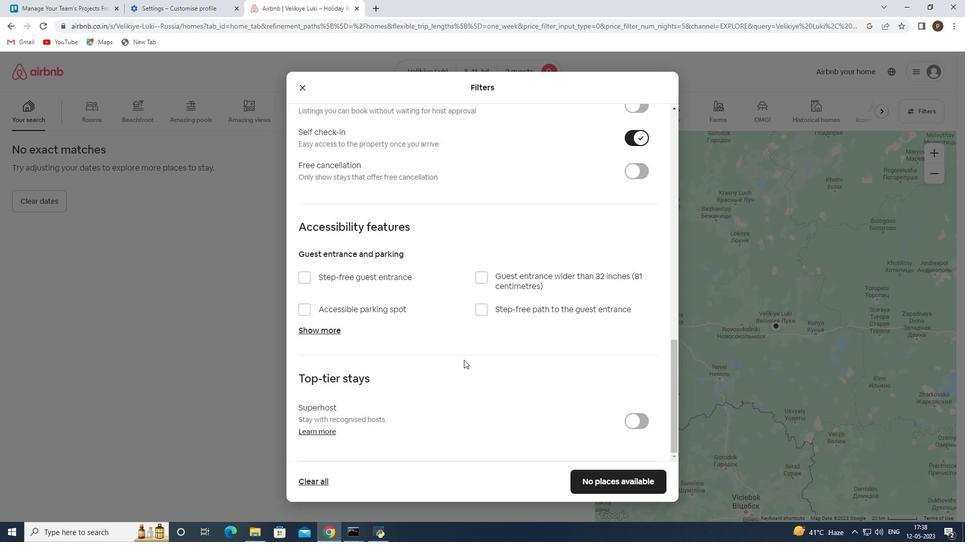 
Action: Mouse moved to (463, 362)
Screenshot: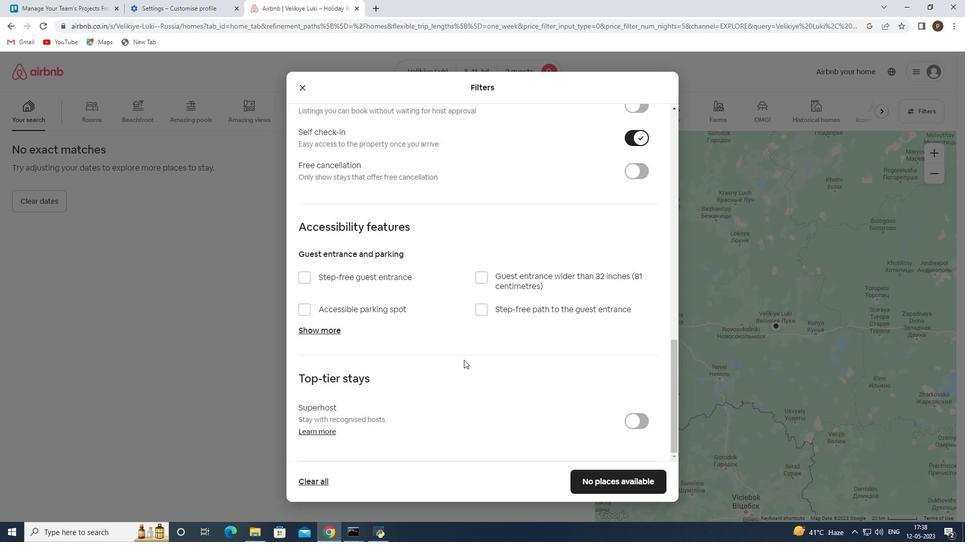 
Action: Mouse scrolled (463, 362) with delta (0, 0)
Screenshot: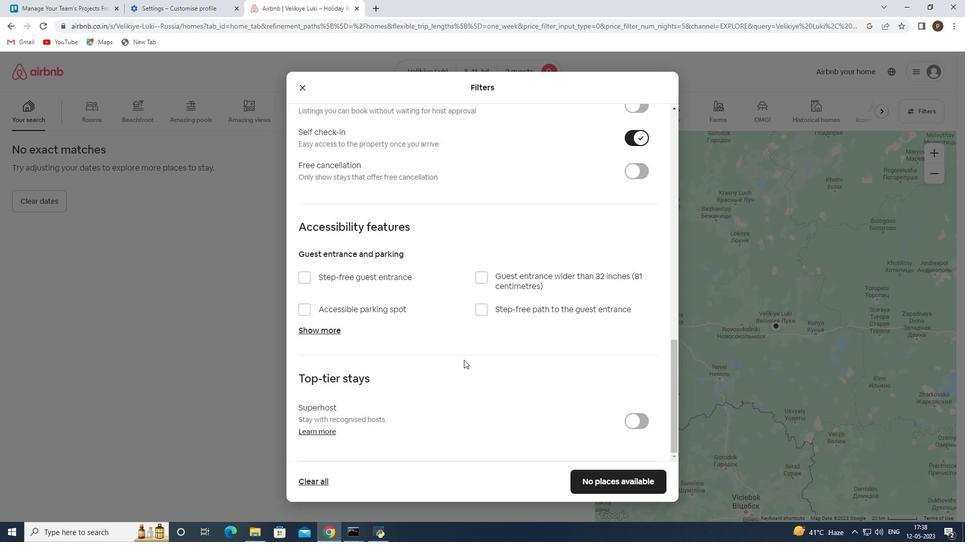 
Action: Mouse moved to (463, 363)
Screenshot: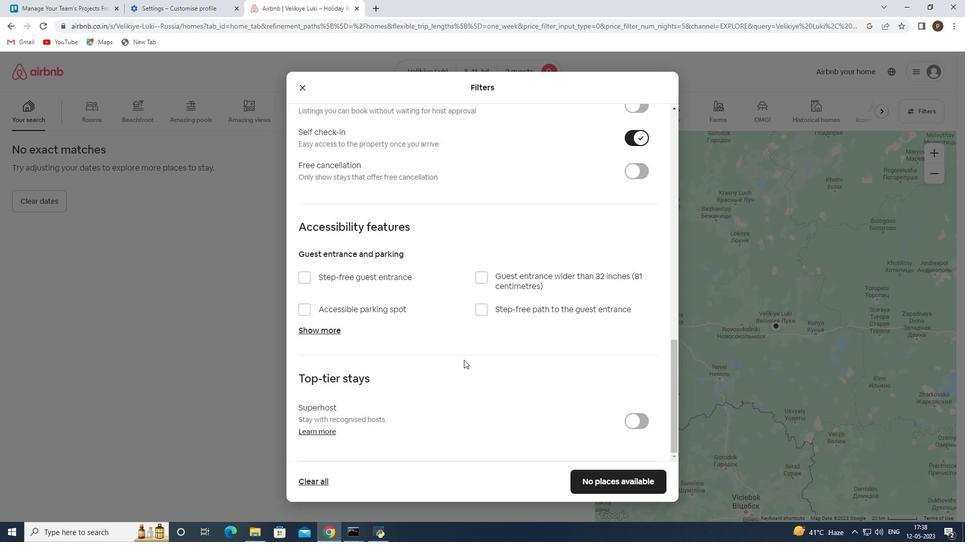 
Action: Mouse scrolled (463, 362) with delta (0, 0)
Screenshot: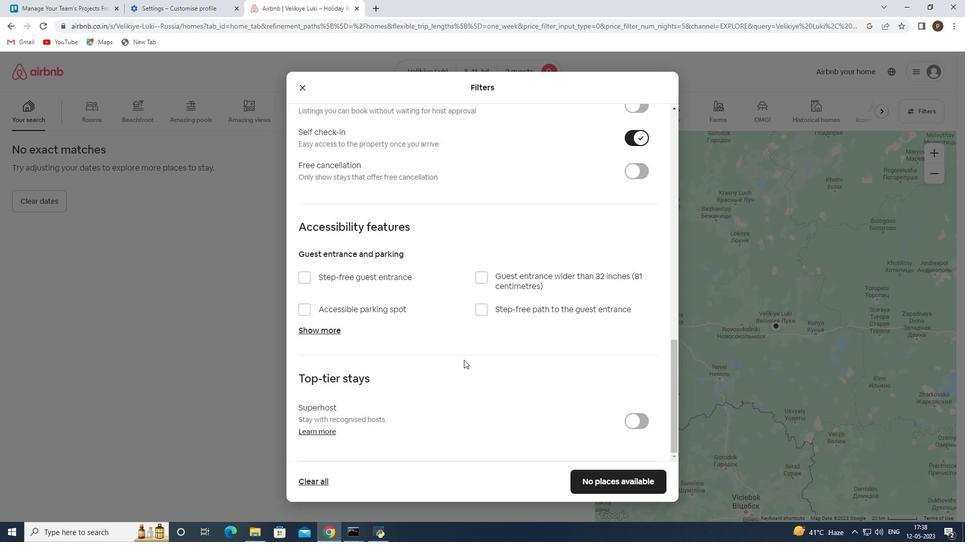 
Action: Mouse moved to (465, 363)
Screenshot: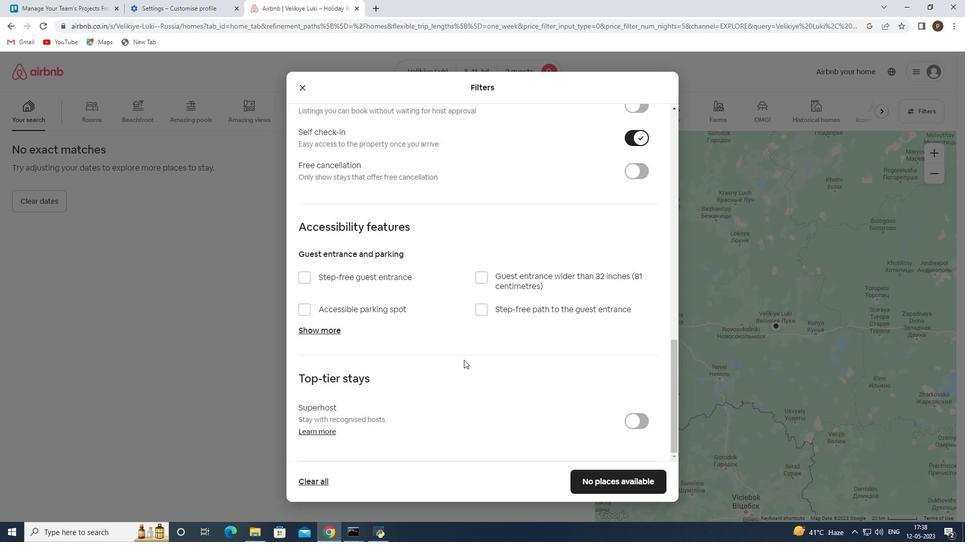 
Action: Mouse scrolled (465, 363) with delta (0, 0)
Screenshot: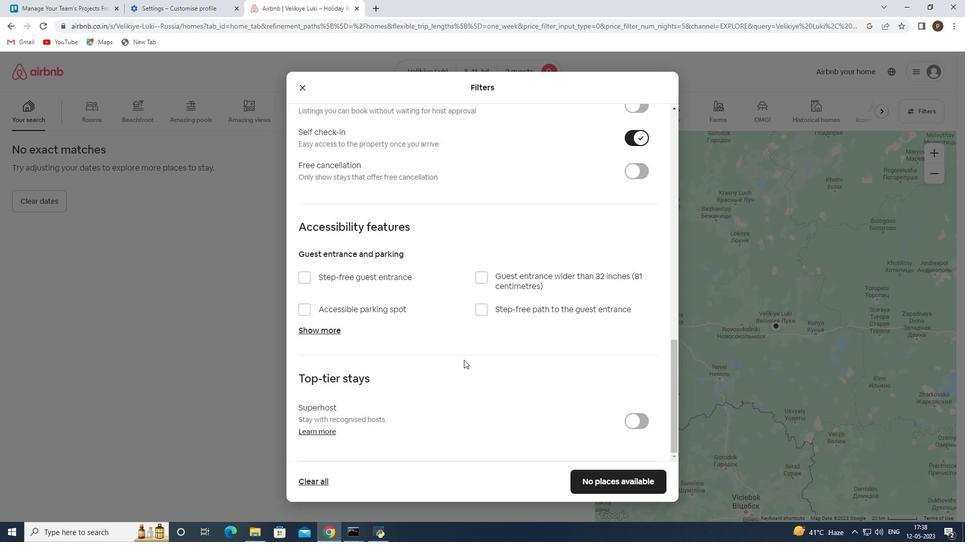 
Action: Mouse moved to (476, 367)
Screenshot: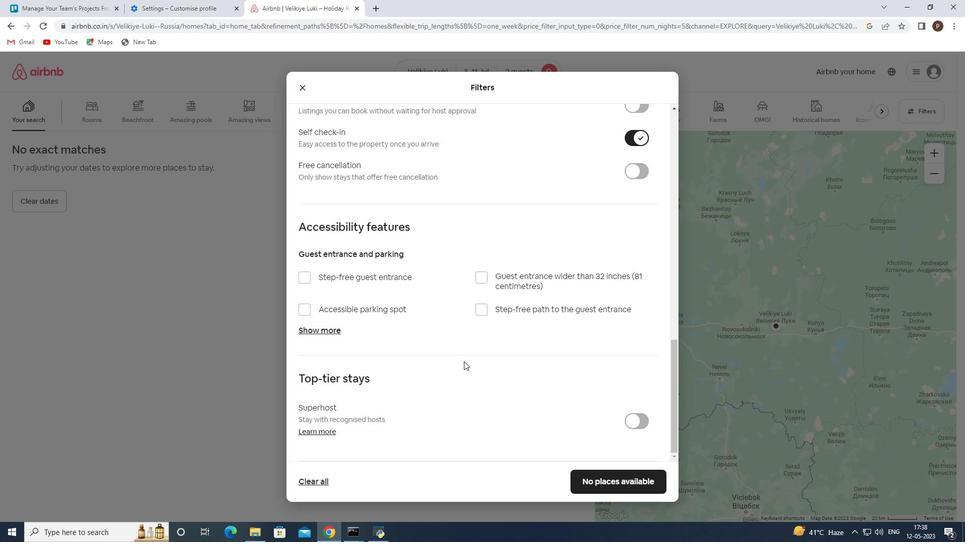 
Action: Mouse scrolled (476, 366) with delta (0, 0)
Screenshot: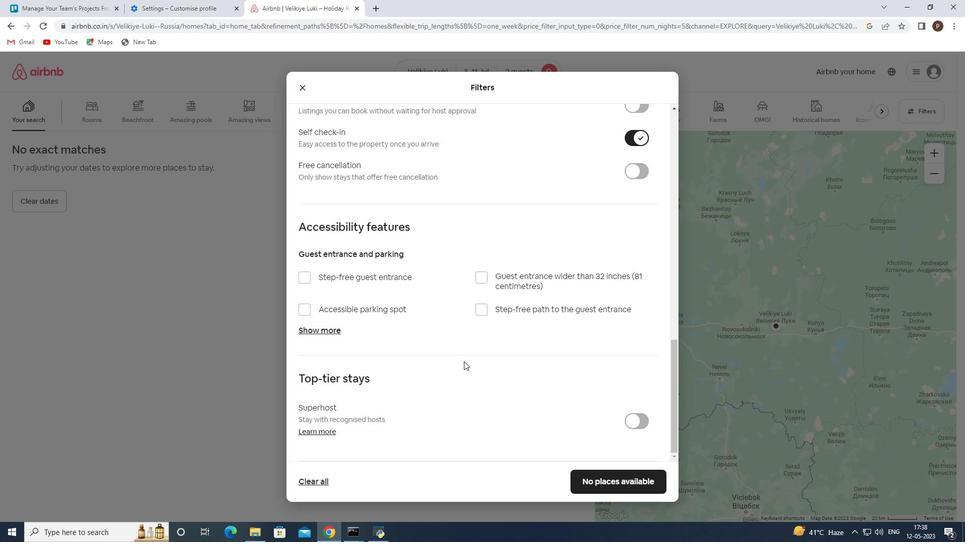 
Action: Mouse moved to (608, 482)
Screenshot: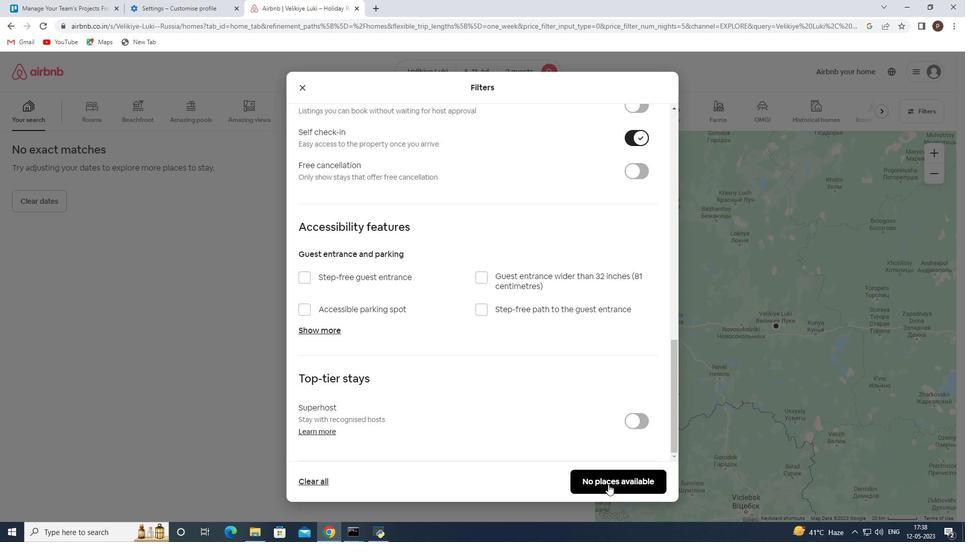 
Action: Mouse pressed left at (608, 482)
Screenshot: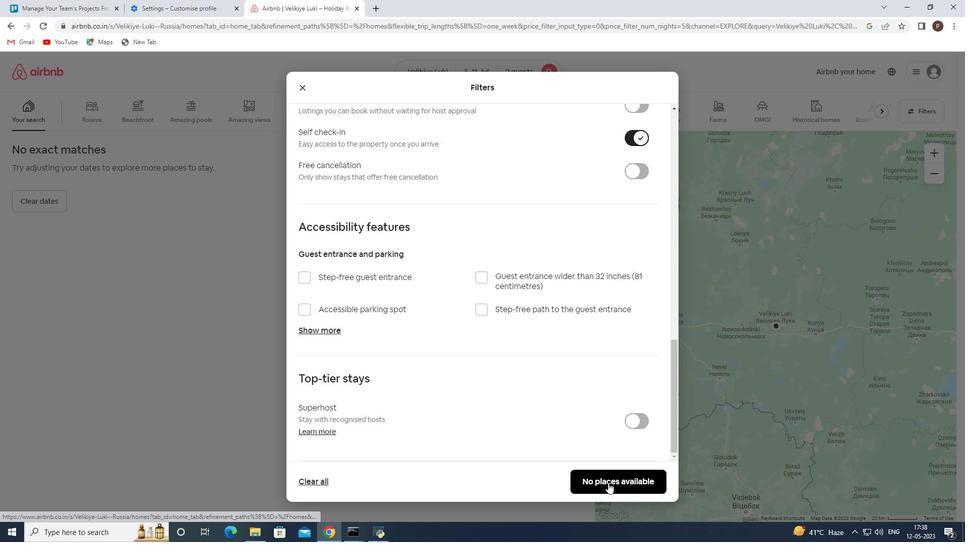 
